 Task: Search one way flight ticket for 5 adults, 2 children, 1 infant in seat and 2 infants on lap in economy from La Crosse: La Crosse Regional Airport to Evansville: Evansville Regional Airport on 5-3-2023. Choice of flights is Alaska. Number of bags: 1 carry on bag and 1 checked bag. Price is upto 55000. Outbound departure time preference is 23:30.
Action: Mouse moved to (296, 119)
Screenshot: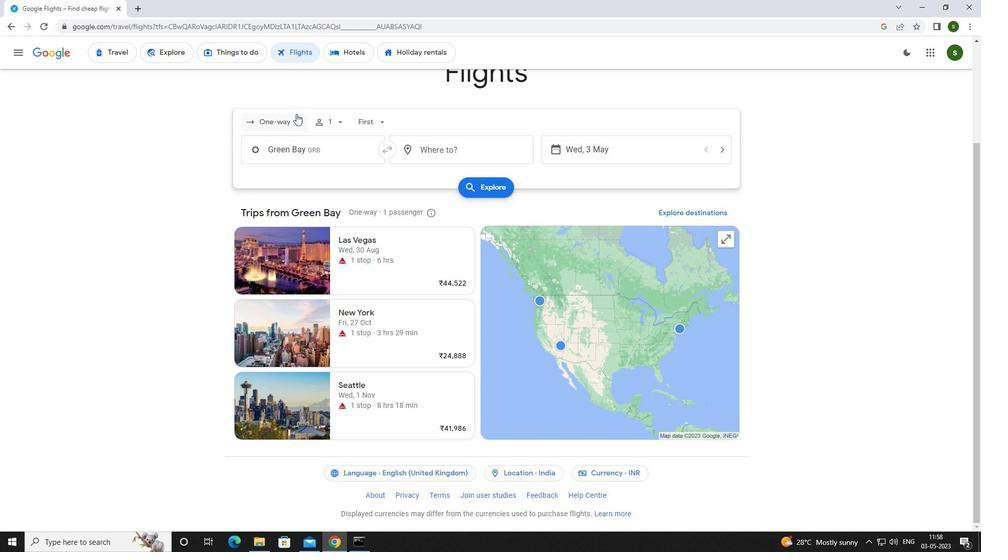 
Action: Mouse pressed left at (296, 119)
Screenshot: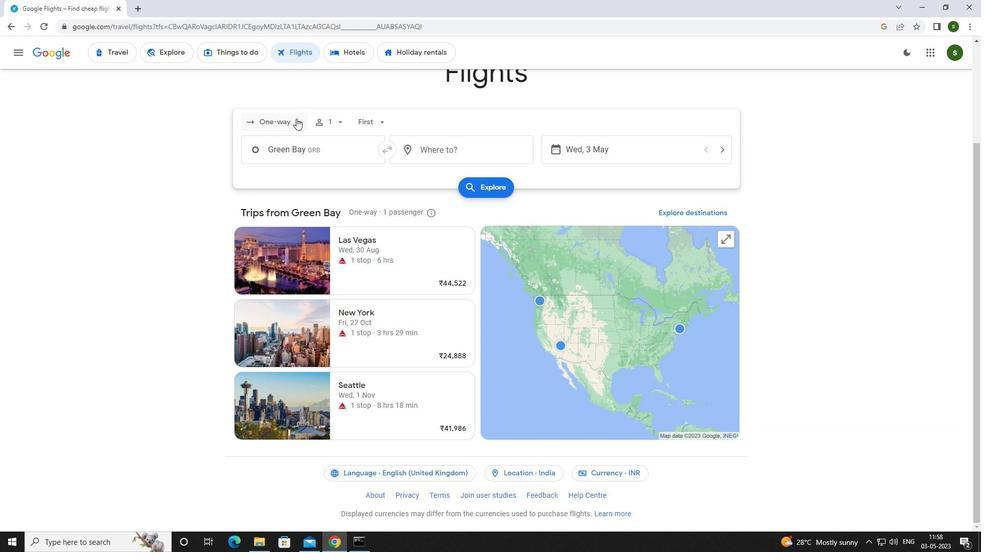
Action: Mouse moved to (295, 164)
Screenshot: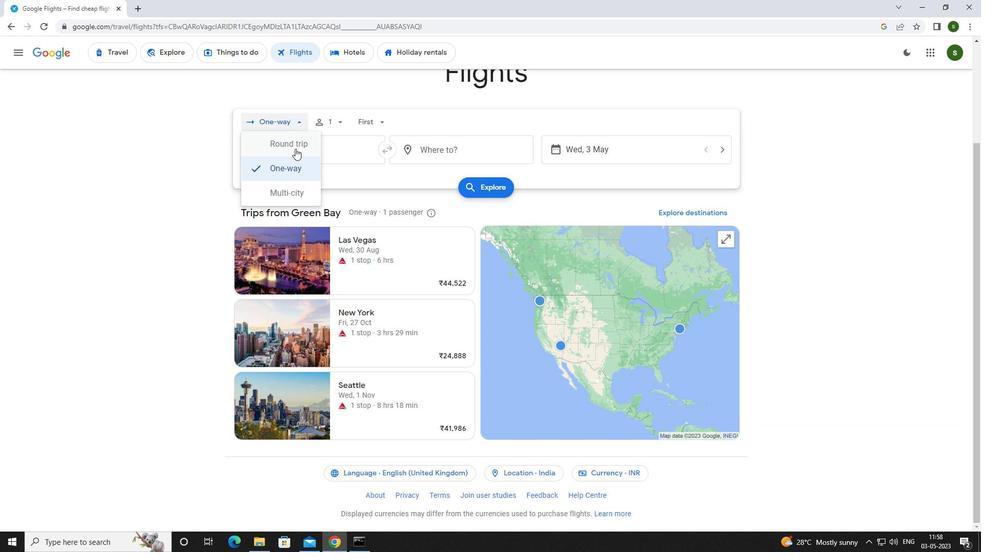 
Action: Mouse pressed left at (295, 164)
Screenshot: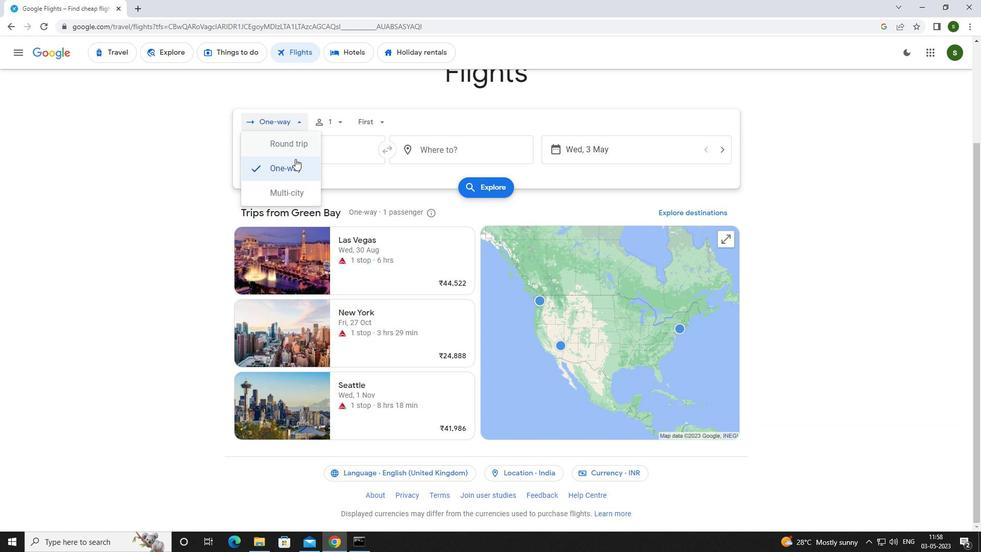 
Action: Mouse moved to (336, 124)
Screenshot: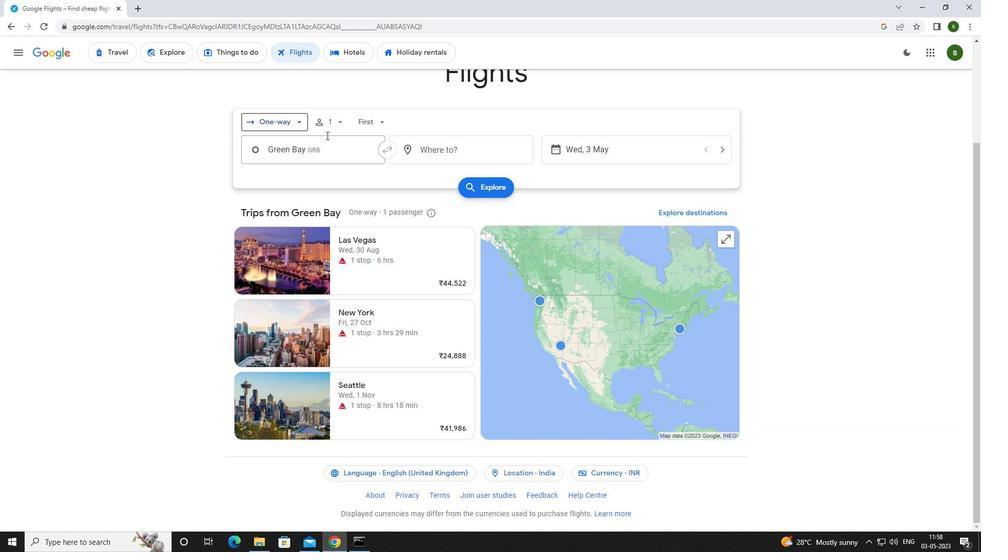 
Action: Mouse pressed left at (336, 124)
Screenshot: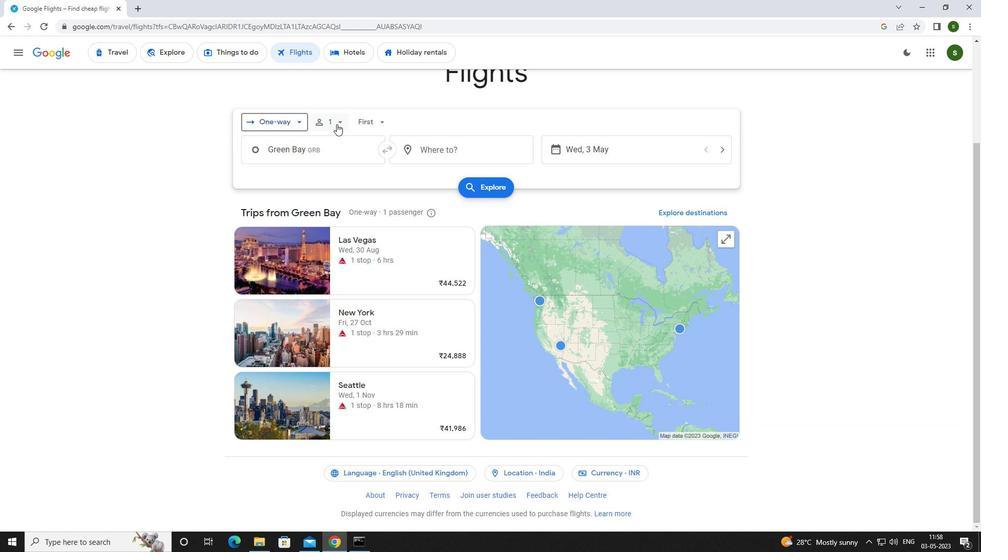 
Action: Mouse moved to (416, 146)
Screenshot: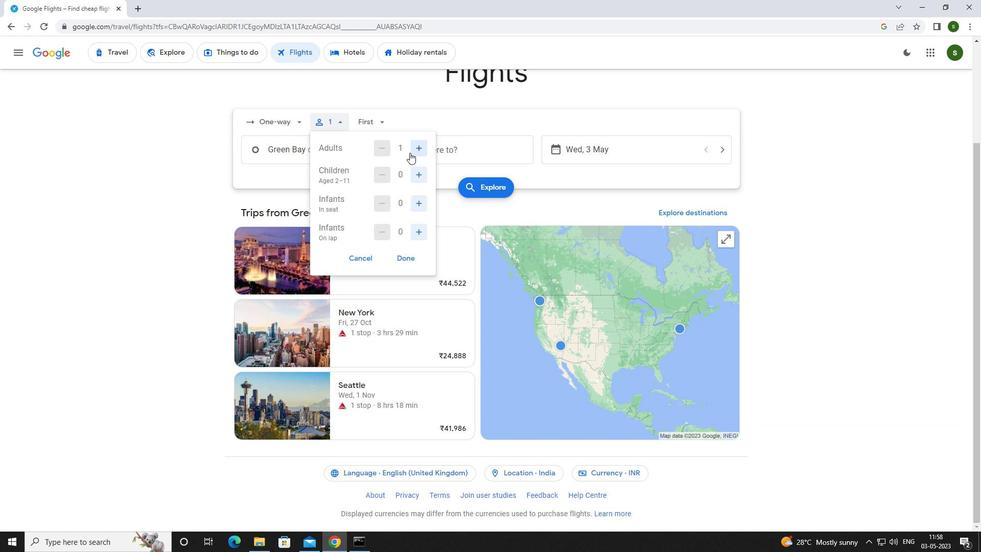 
Action: Mouse pressed left at (416, 146)
Screenshot: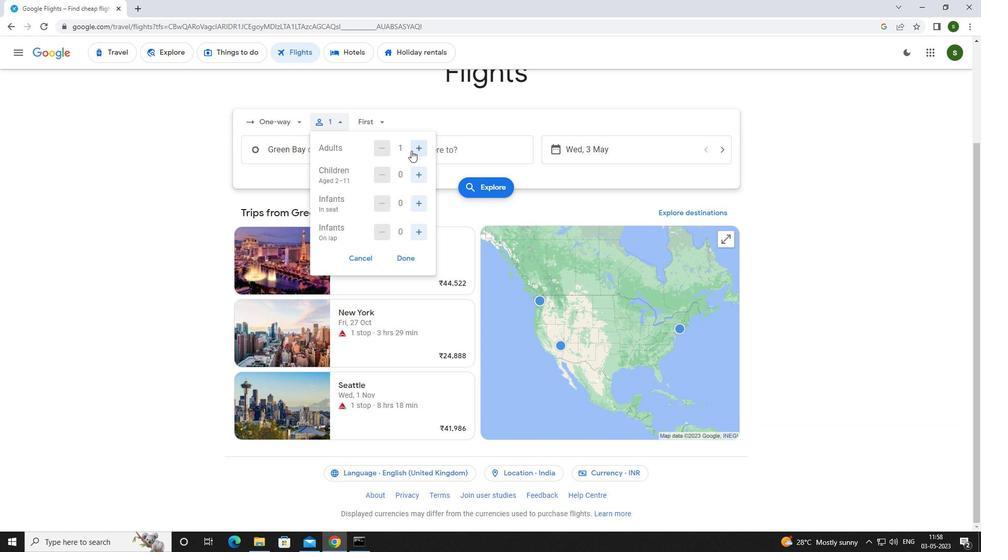 
Action: Mouse pressed left at (416, 146)
Screenshot: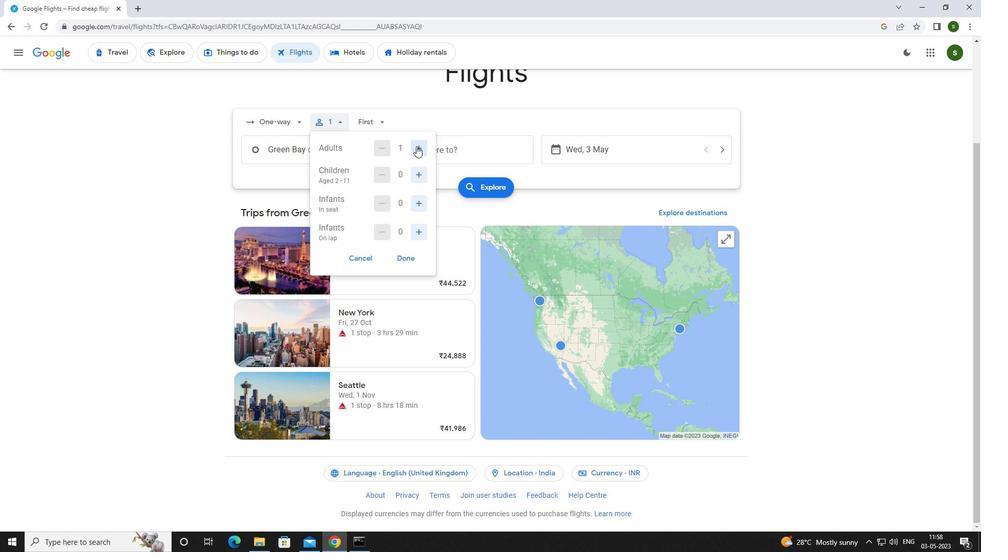 
Action: Mouse pressed left at (416, 146)
Screenshot: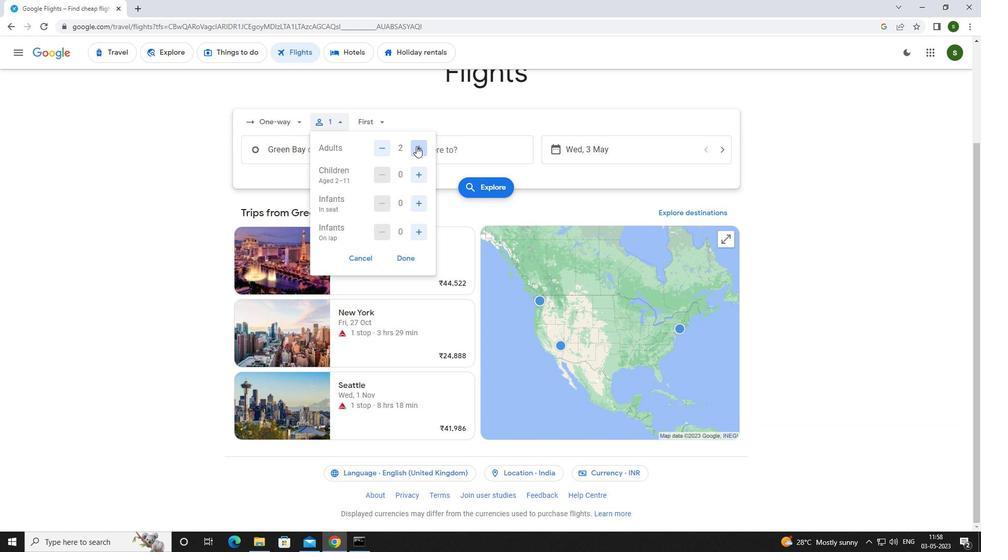 
Action: Mouse pressed left at (416, 146)
Screenshot: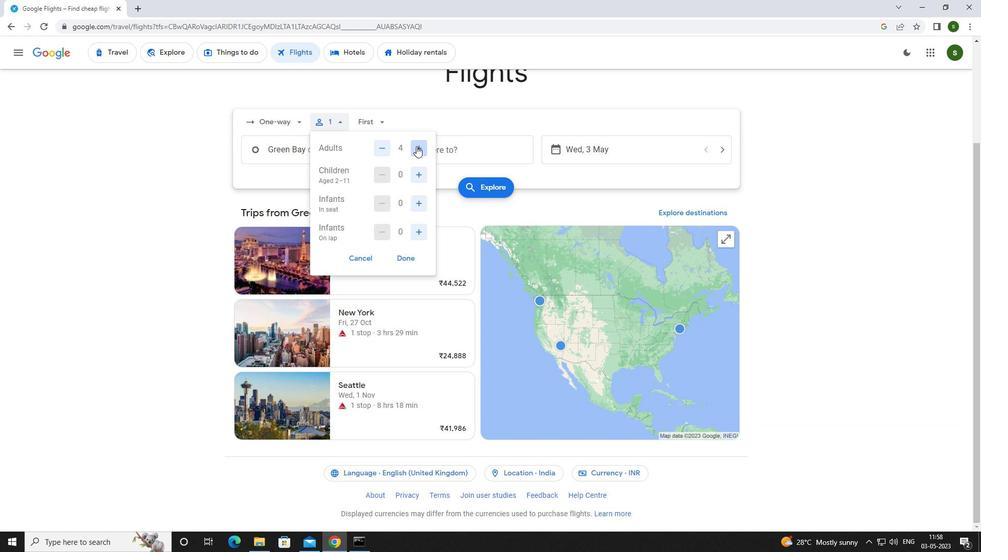 
Action: Mouse moved to (415, 174)
Screenshot: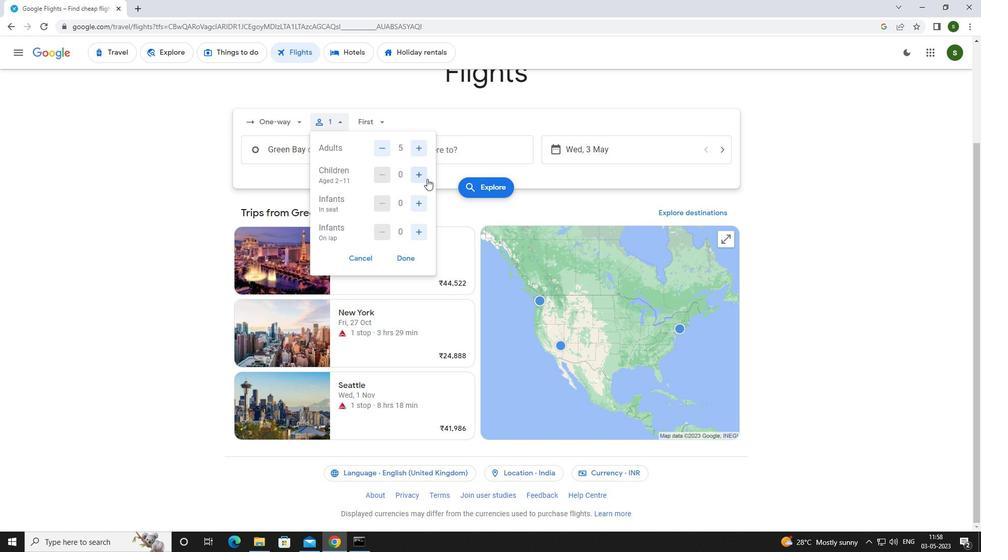
Action: Mouse pressed left at (415, 174)
Screenshot: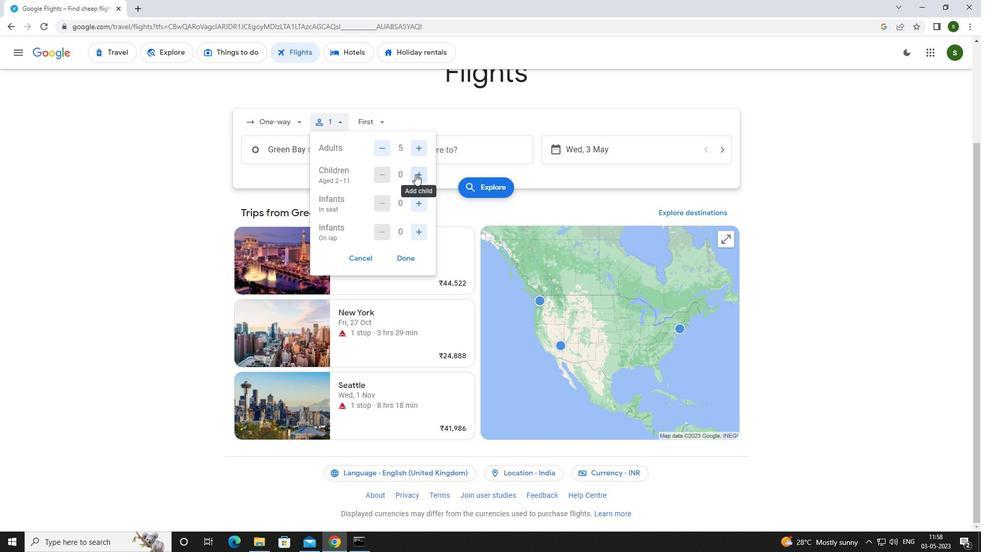 
Action: Mouse pressed left at (415, 174)
Screenshot: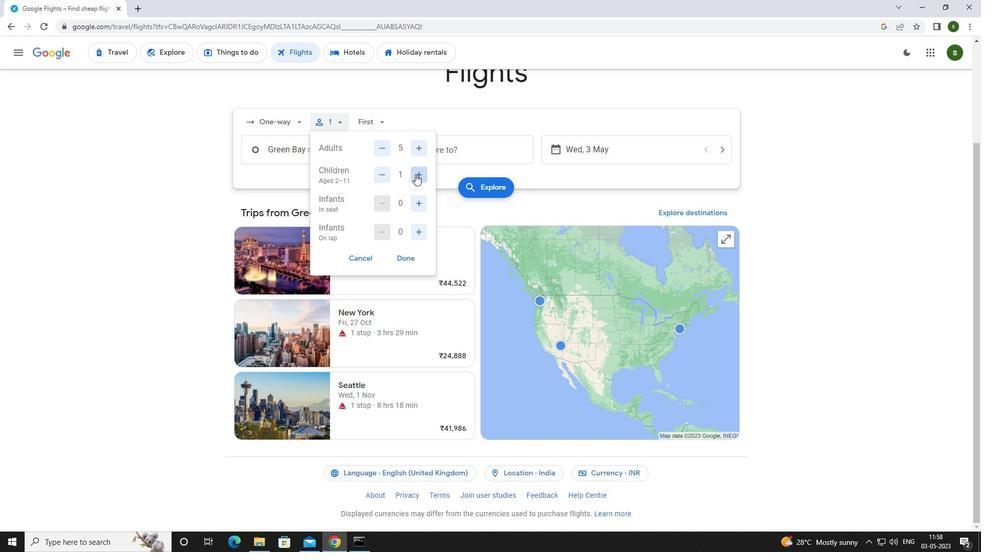
Action: Mouse moved to (412, 201)
Screenshot: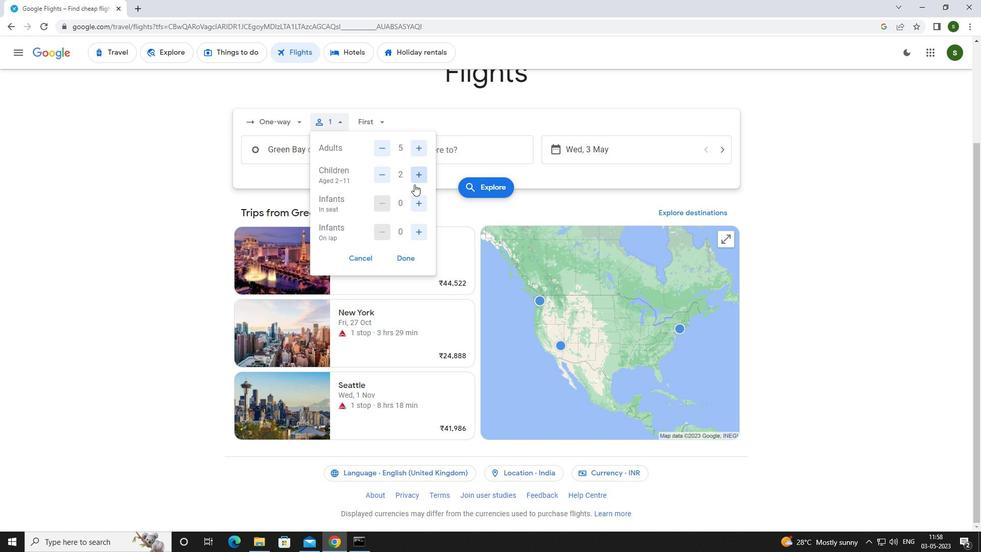 
Action: Mouse pressed left at (412, 201)
Screenshot: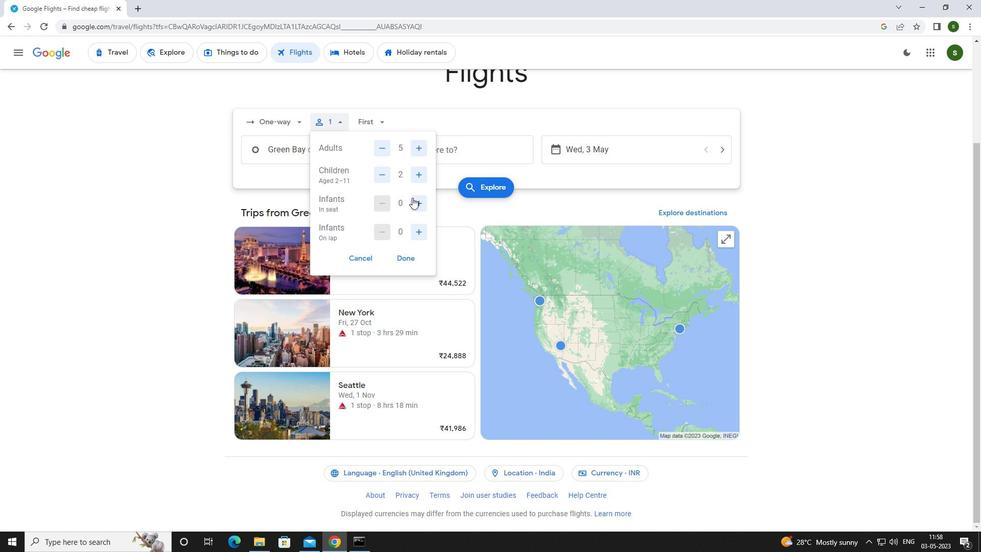 
Action: Mouse moved to (416, 226)
Screenshot: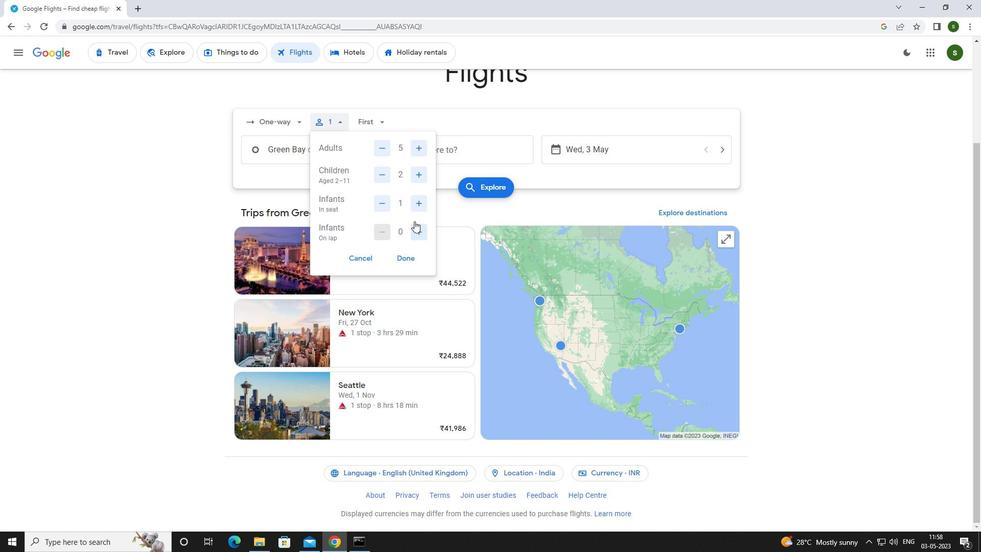 
Action: Mouse pressed left at (416, 226)
Screenshot: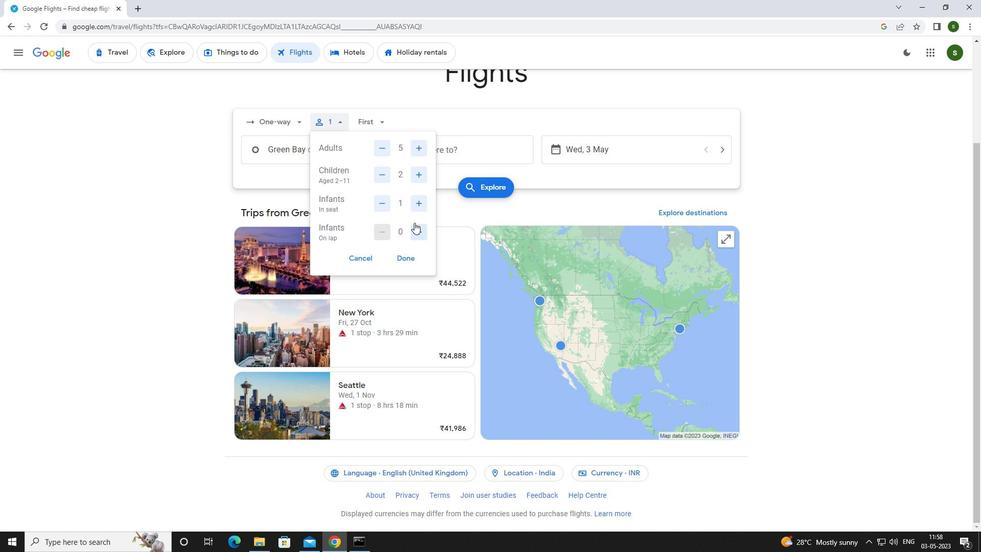 
Action: Mouse moved to (384, 122)
Screenshot: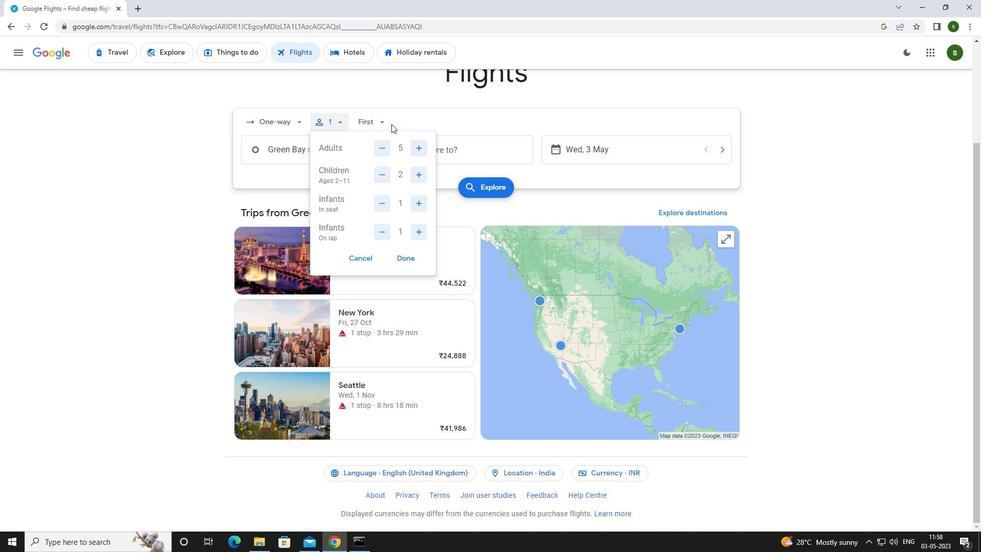 
Action: Mouse pressed left at (384, 122)
Screenshot: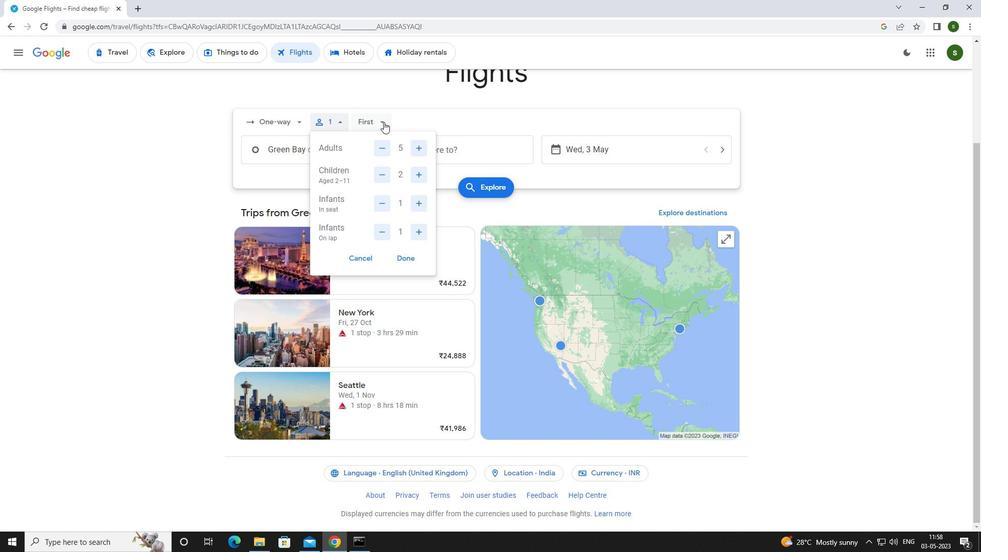 
Action: Mouse moved to (383, 143)
Screenshot: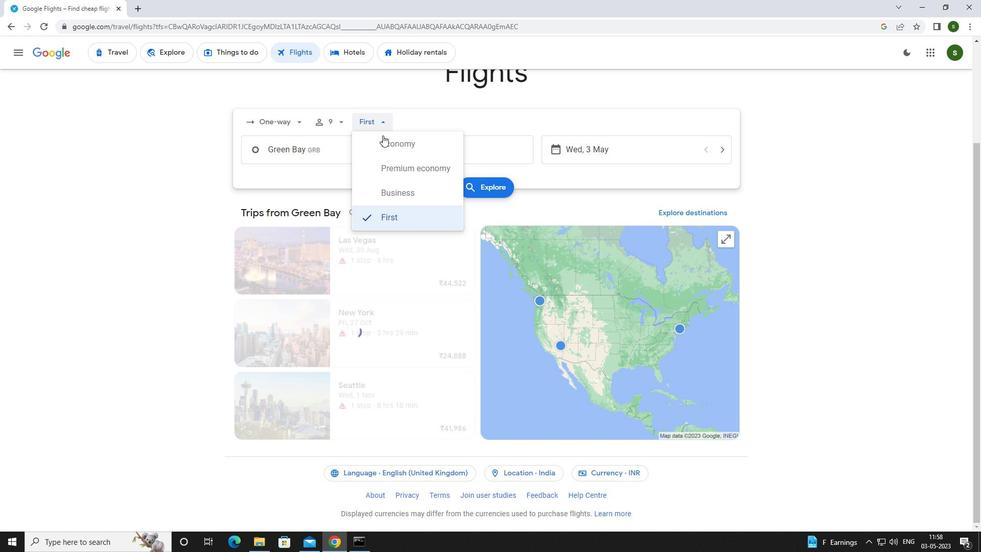 
Action: Mouse pressed left at (383, 143)
Screenshot: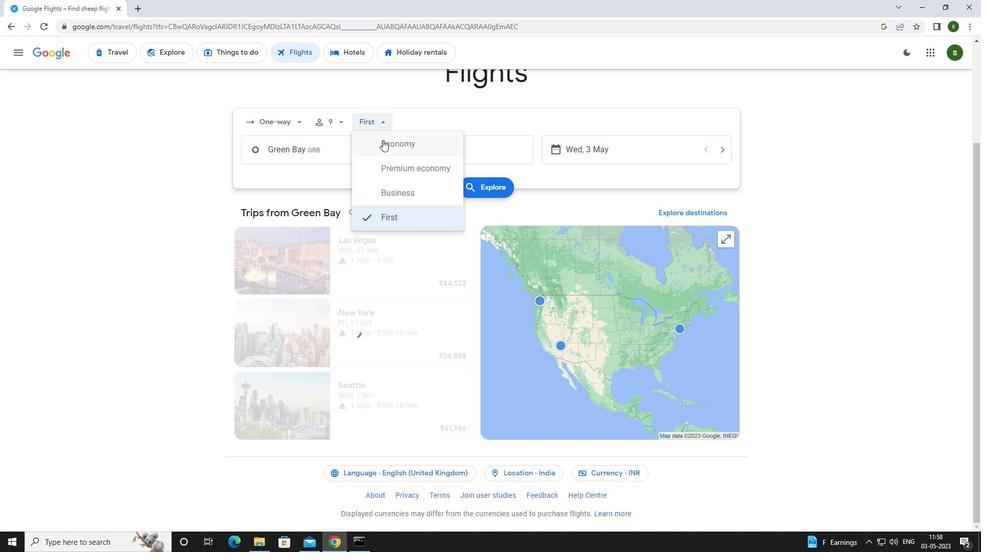 
Action: Mouse moved to (358, 151)
Screenshot: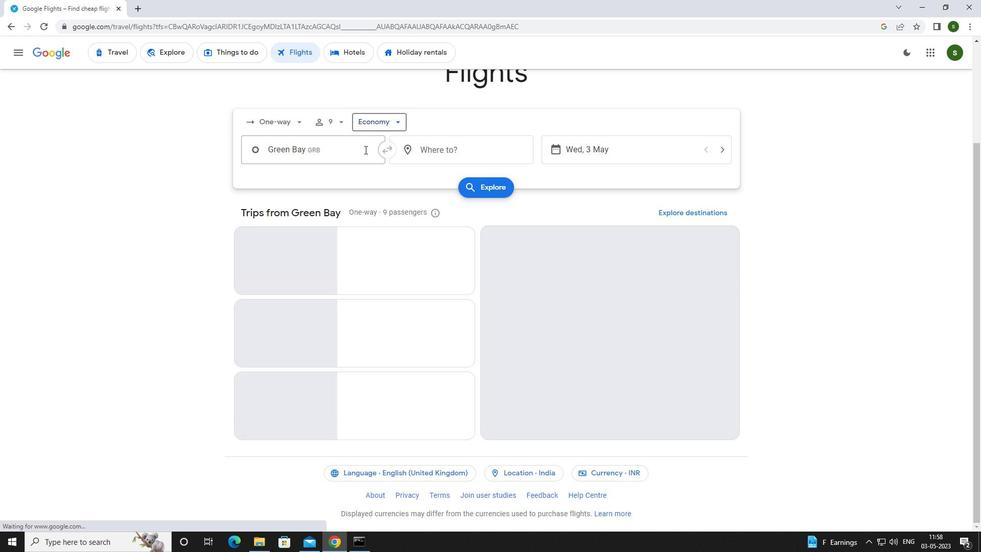 
Action: Mouse pressed left at (358, 151)
Screenshot: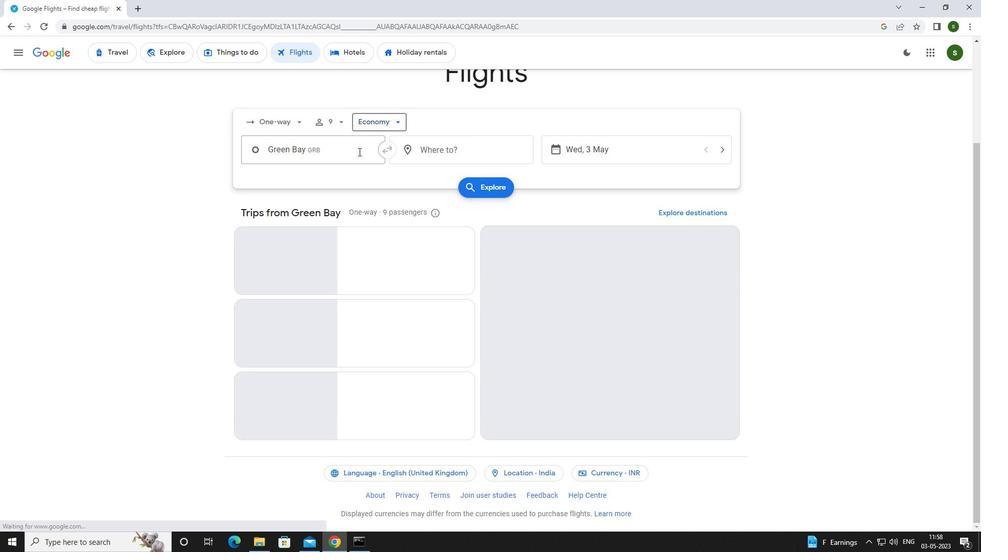 
Action: Key pressed <Key.caps_lock>l<Key.caps_lock>a<Key.space><Key.caps_lock>c<Key.caps_lock>rosse
Screenshot: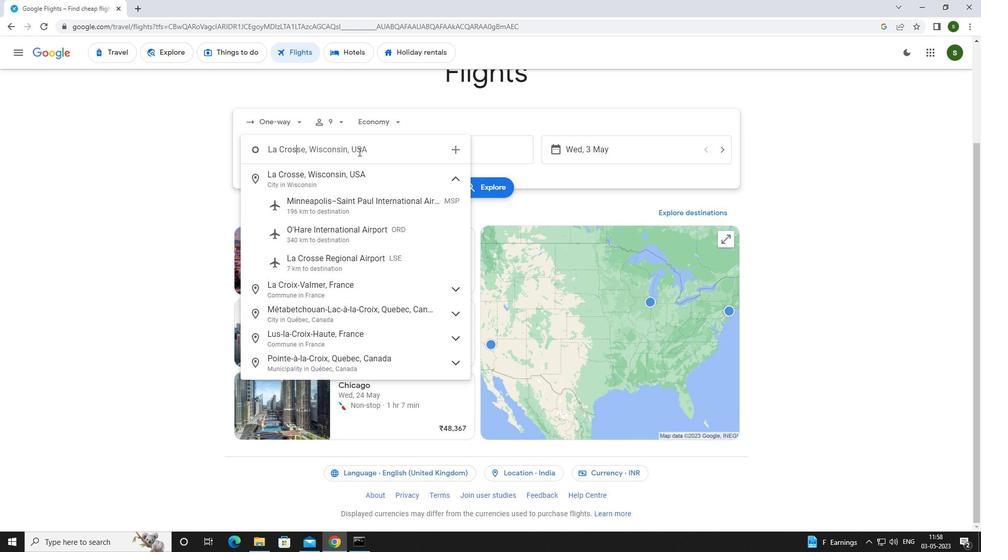 
Action: Mouse moved to (382, 264)
Screenshot: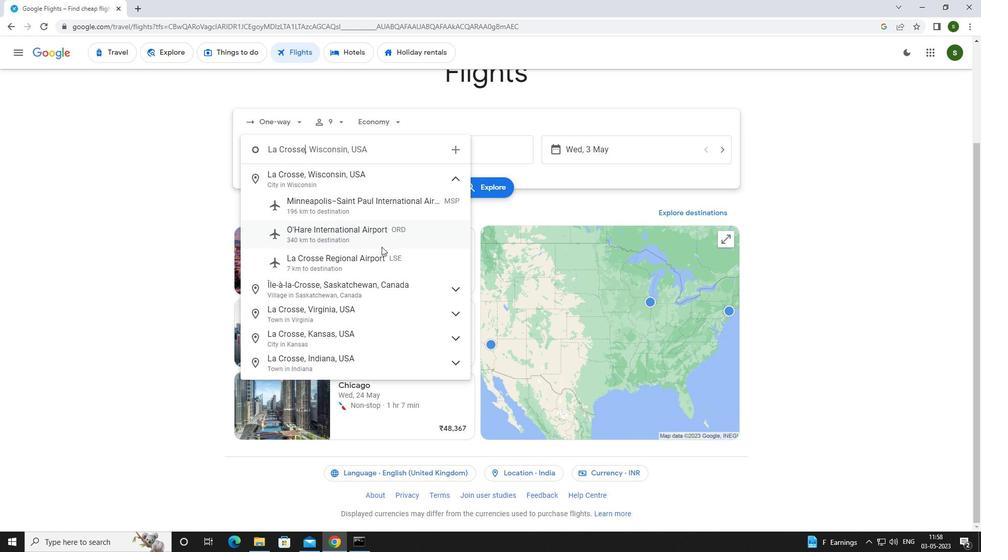 
Action: Mouse pressed left at (382, 264)
Screenshot: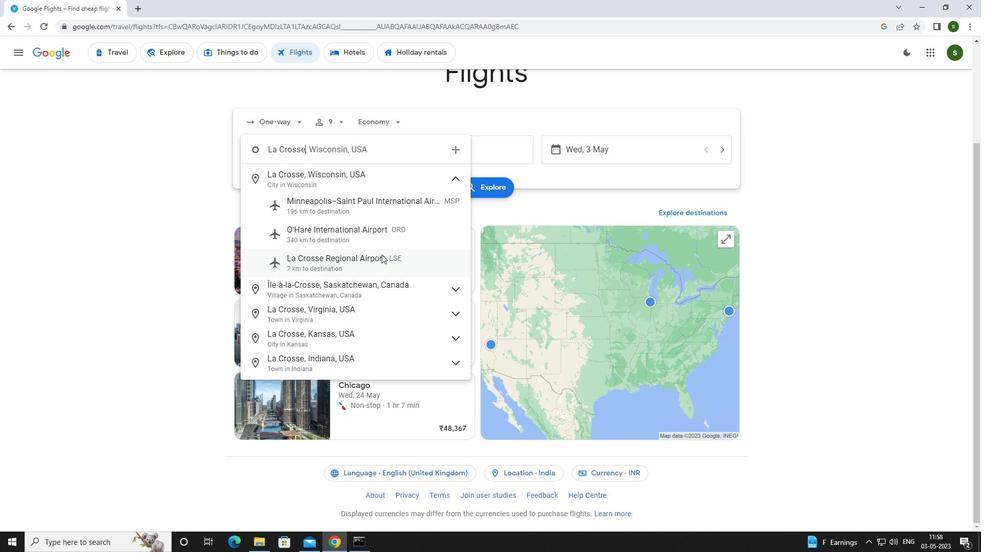
Action: Mouse moved to (443, 156)
Screenshot: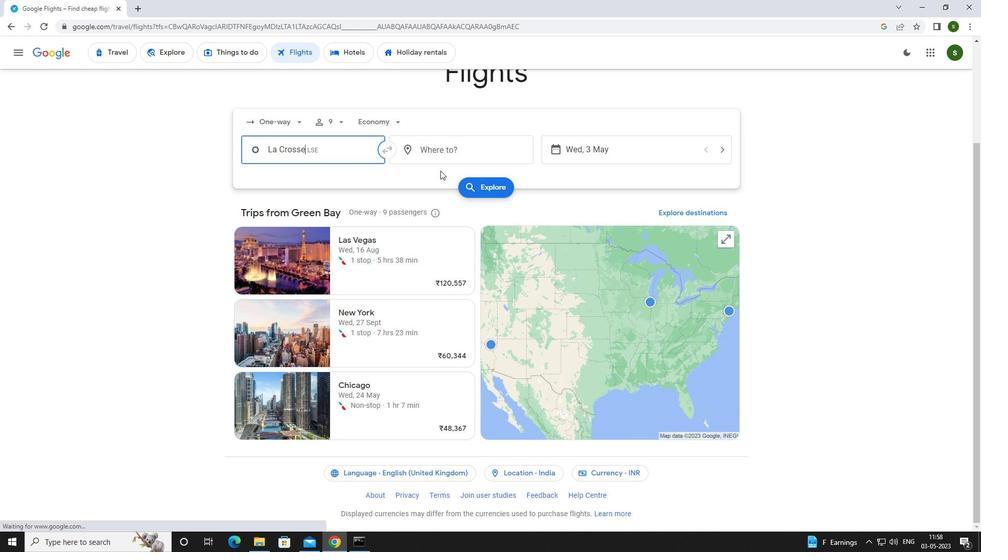 
Action: Mouse pressed left at (443, 156)
Screenshot: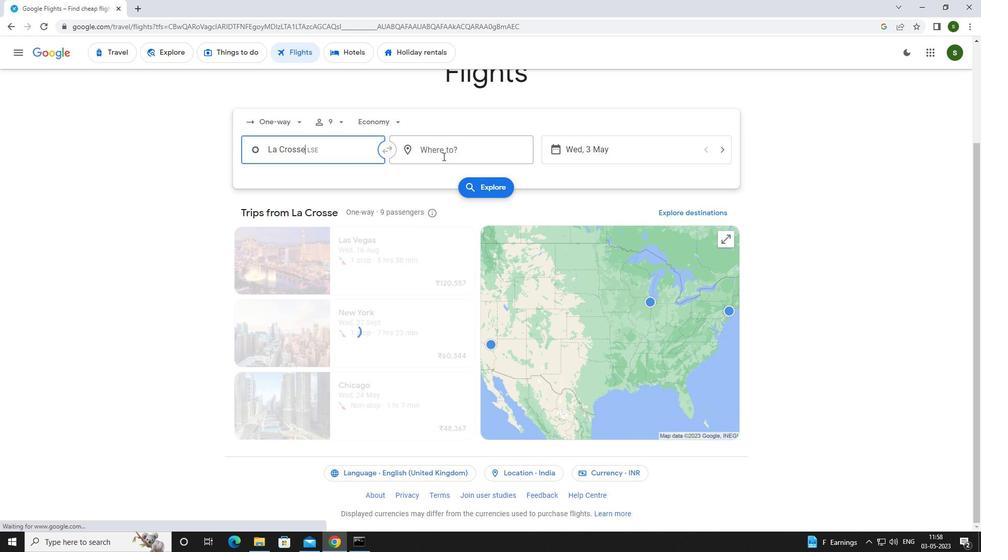 
Action: Key pressed <Key.caps_lock>e<Key.caps_lock>vansvi
Screenshot: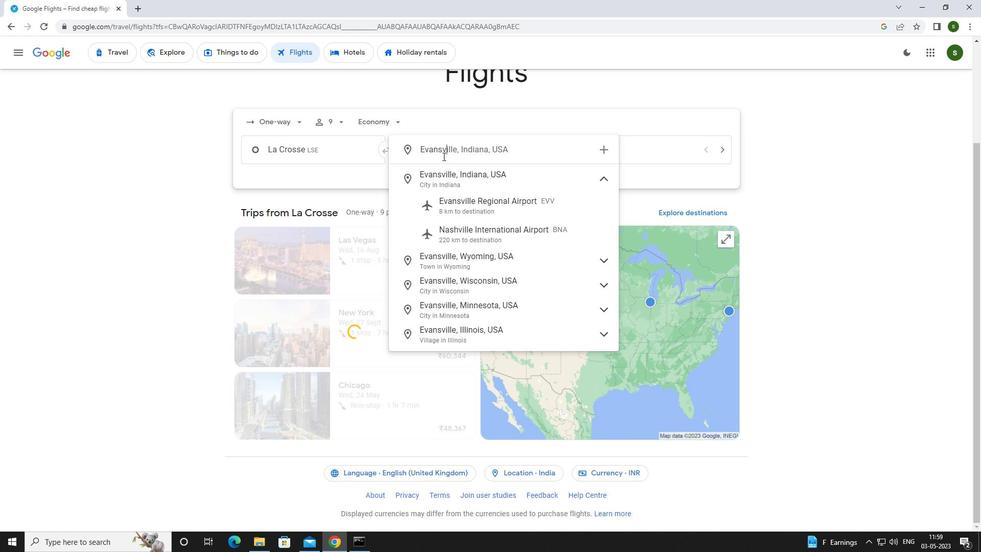 
Action: Mouse moved to (466, 198)
Screenshot: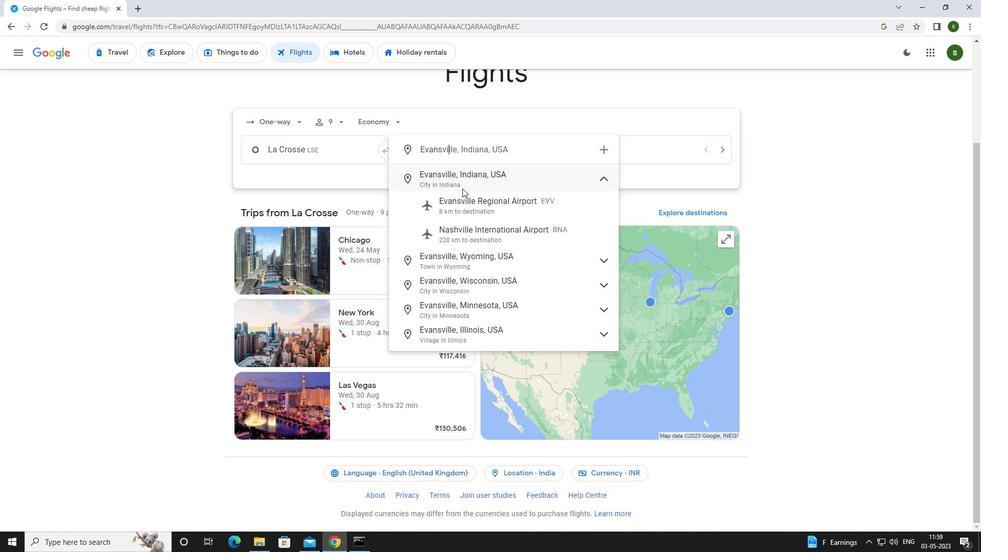 
Action: Mouse pressed left at (466, 198)
Screenshot: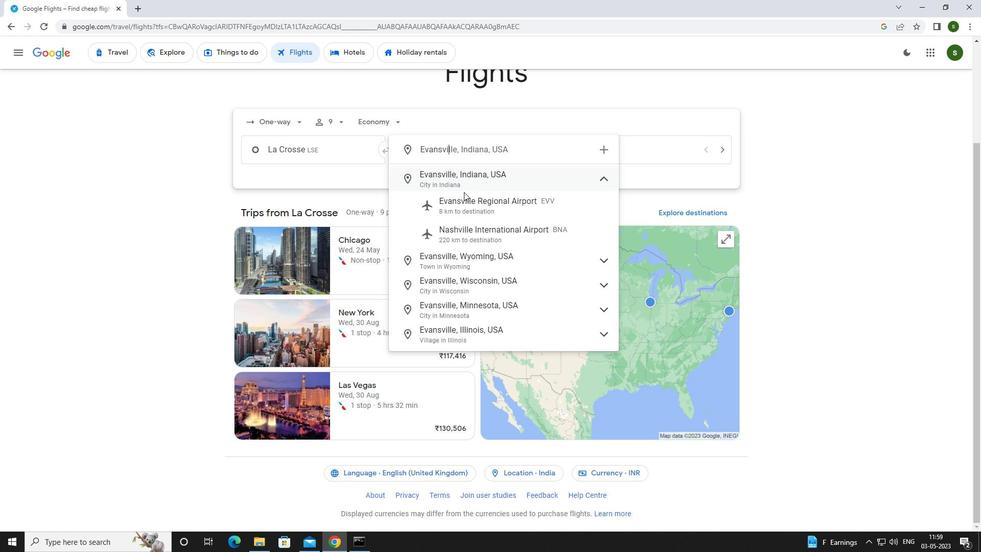 
Action: Mouse moved to (633, 147)
Screenshot: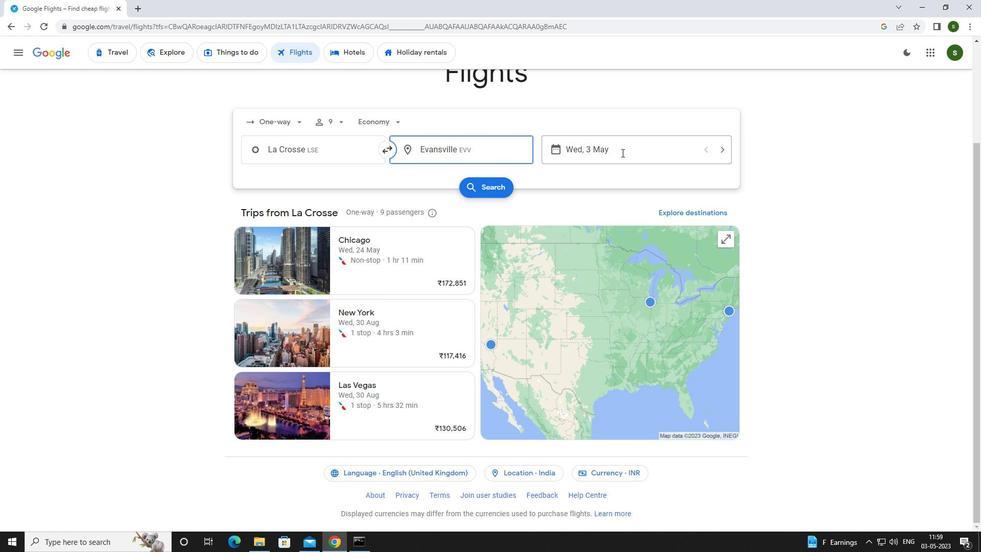 
Action: Mouse pressed left at (633, 147)
Screenshot: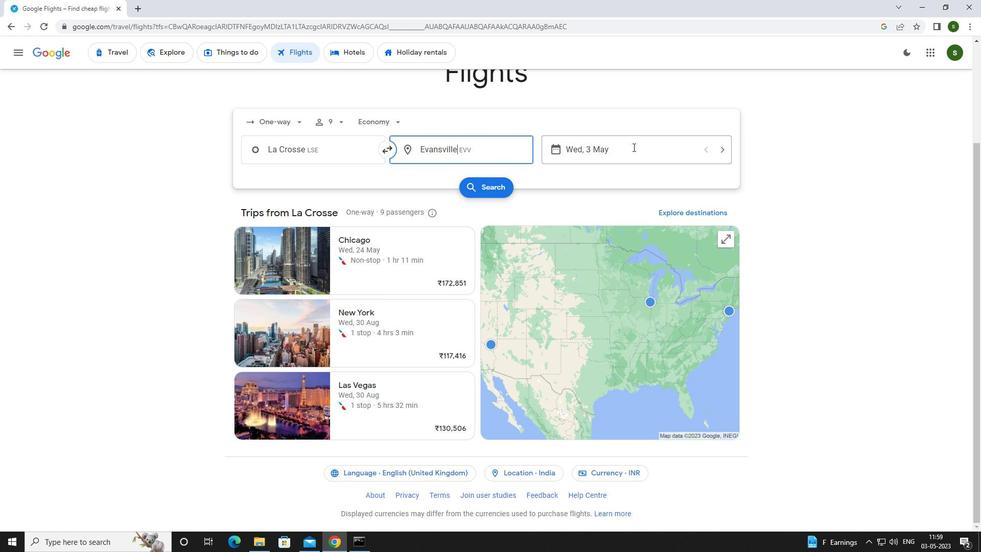 
Action: Mouse moved to (433, 230)
Screenshot: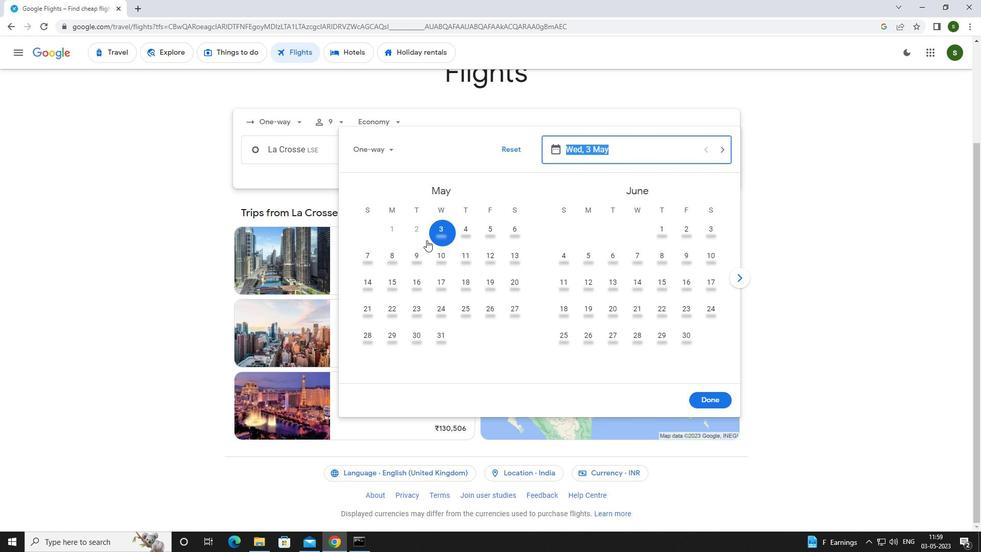 
Action: Mouse pressed left at (433, 230)
Screenshot: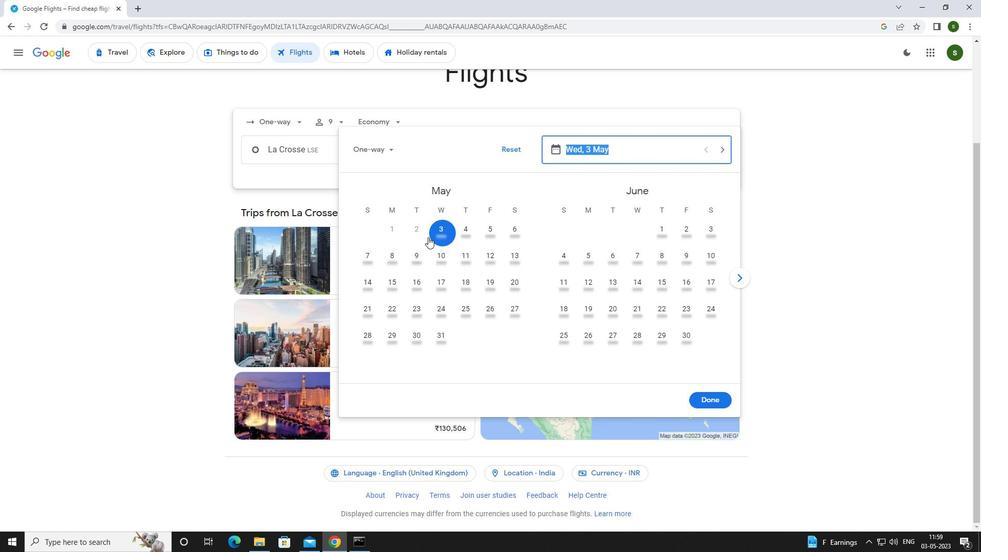 
Action: Mouse moved to (713, 399)
Screenshot: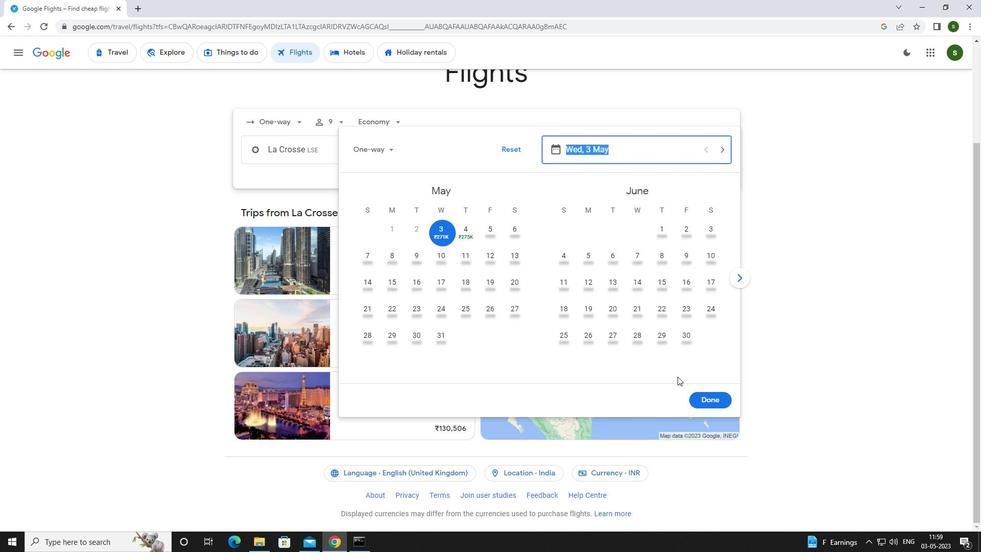 
Action: Mouse pressed left at (713, 399)
Screenshot: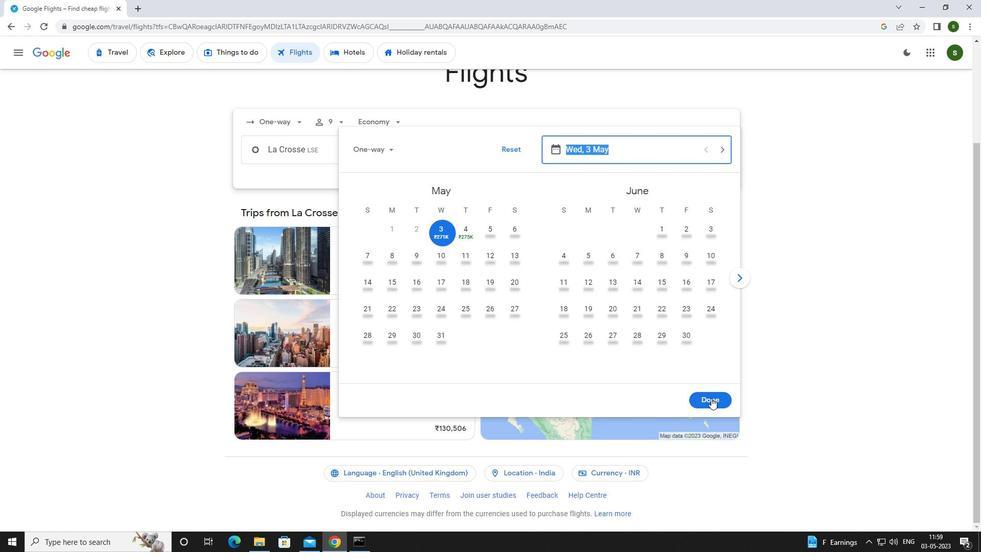 
Action: Mouse moved to (497, 183)
Screenshot: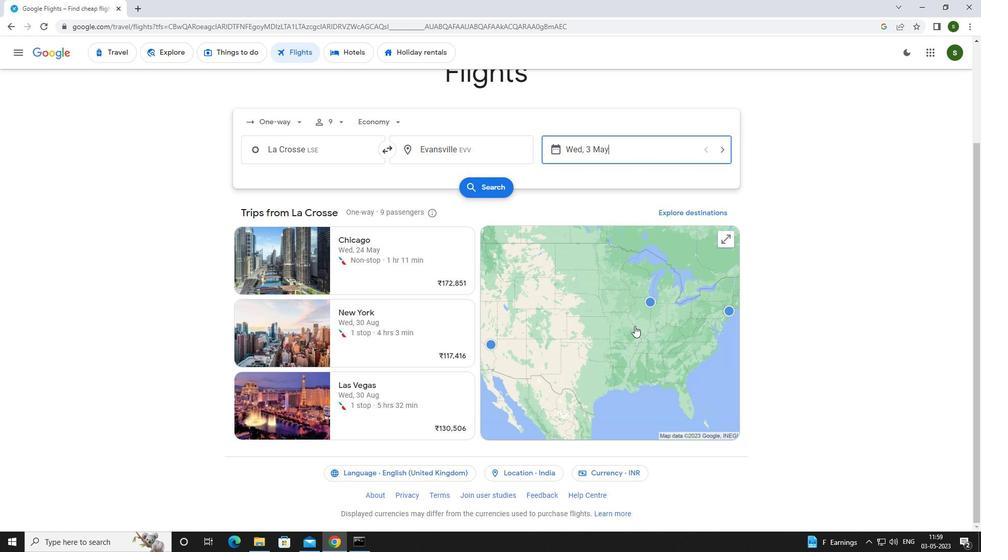 
Action: Mouse pressed left at (497, 183)
Screenshot: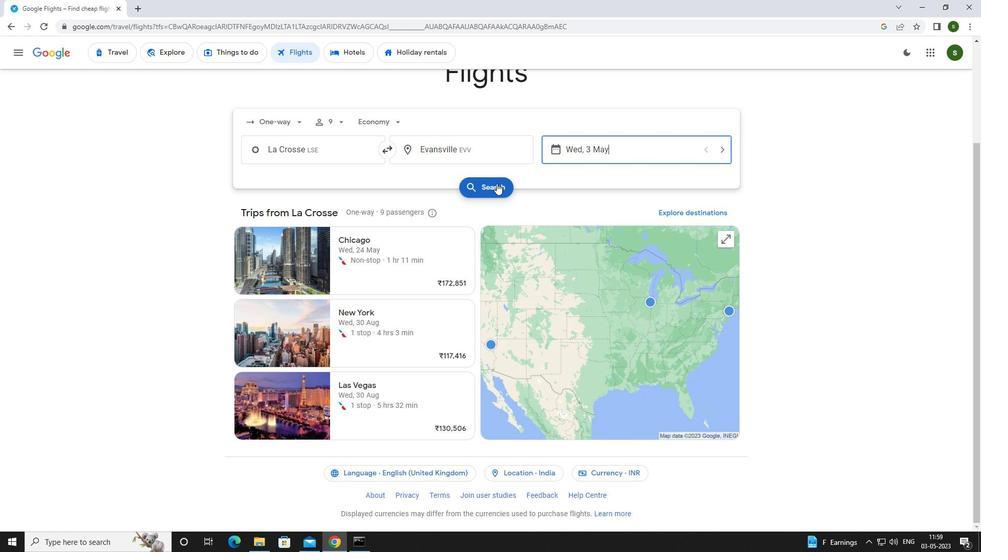 
Action: Mouse moved to (269, 149)
Screenshot: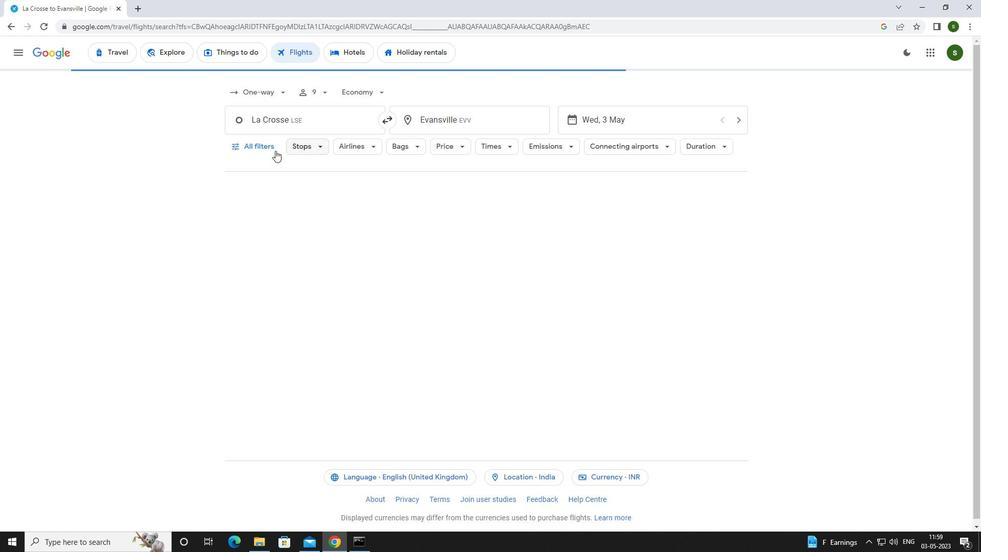 
Action: Mouse pressed left at (269, 149)
Screenshot: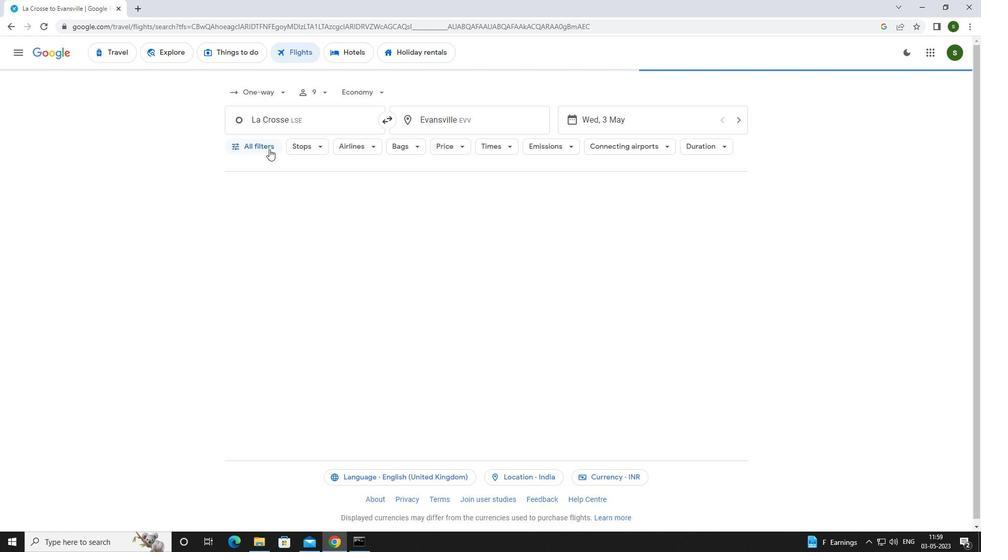 
Action: Mouse moved to (383, 365)
Screenshot: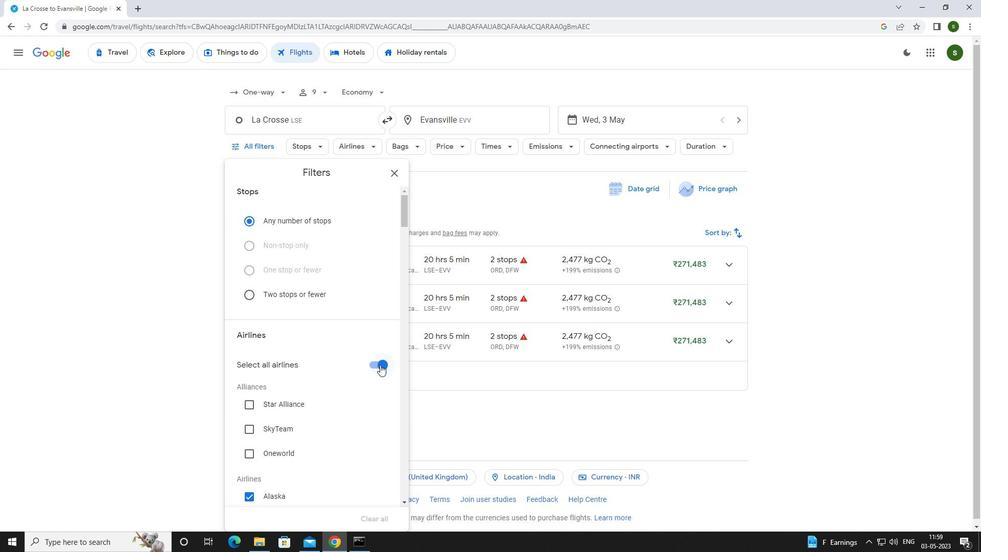 
Action: Mouse pressed left at (383, 365)
Screenshot: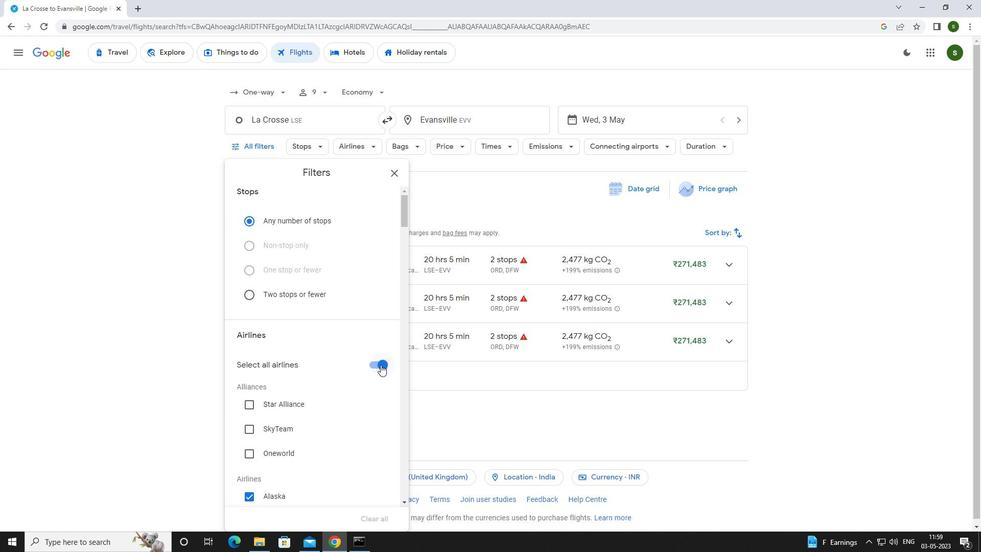 
Action: Mouse moved to (332, 305)
Screenshot: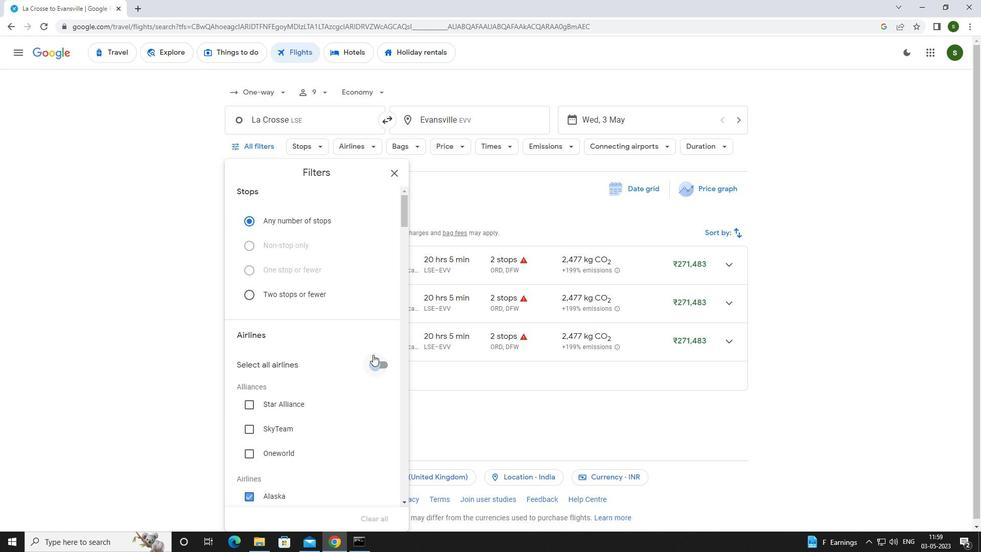 
Action: Mouse scrolled (332, 305) with delta (0, 0)
Screenshot: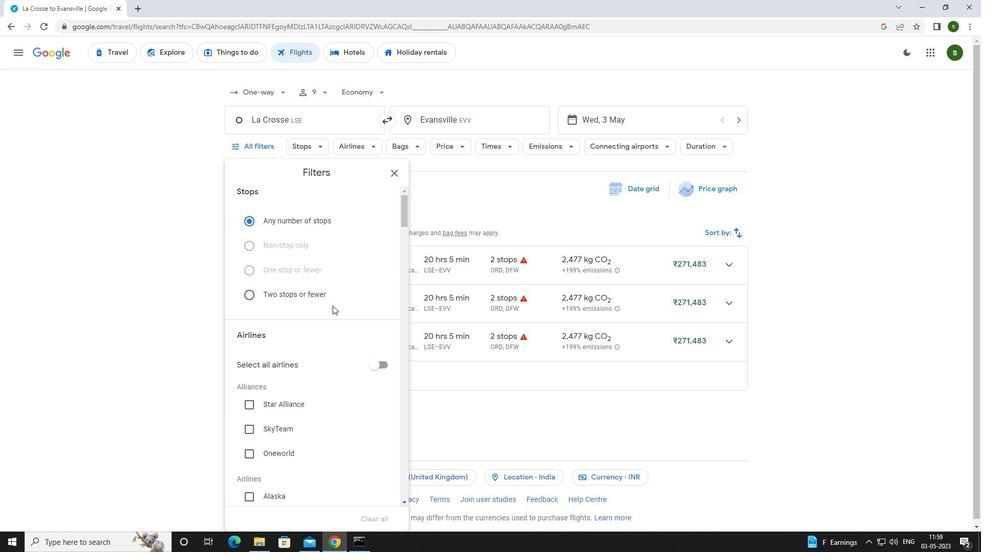 
Action: Mouse scrolled (332, 305) with delta (0, 0)
Screenshot: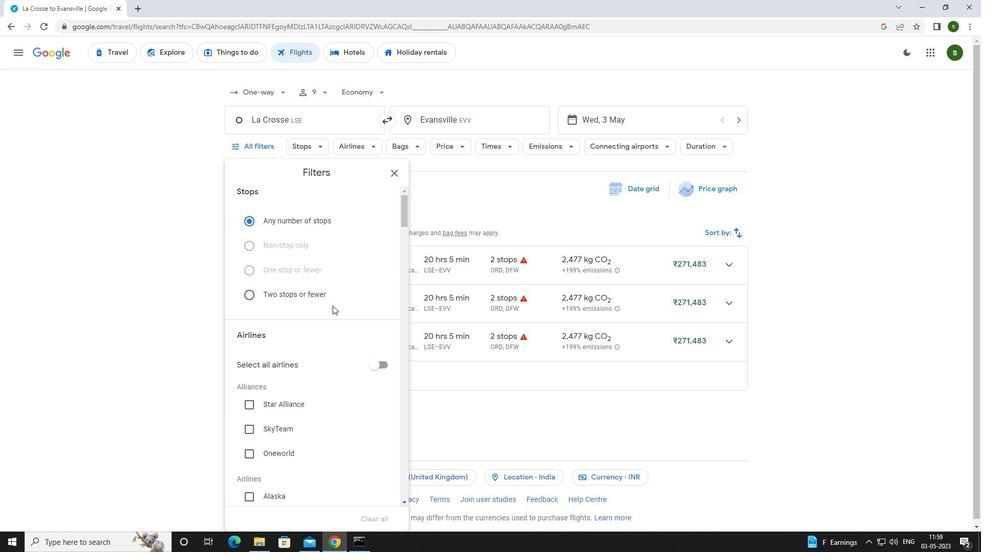 
Action: Mouse scrolled (332, 305) with delta (0, 0)
Screenshot: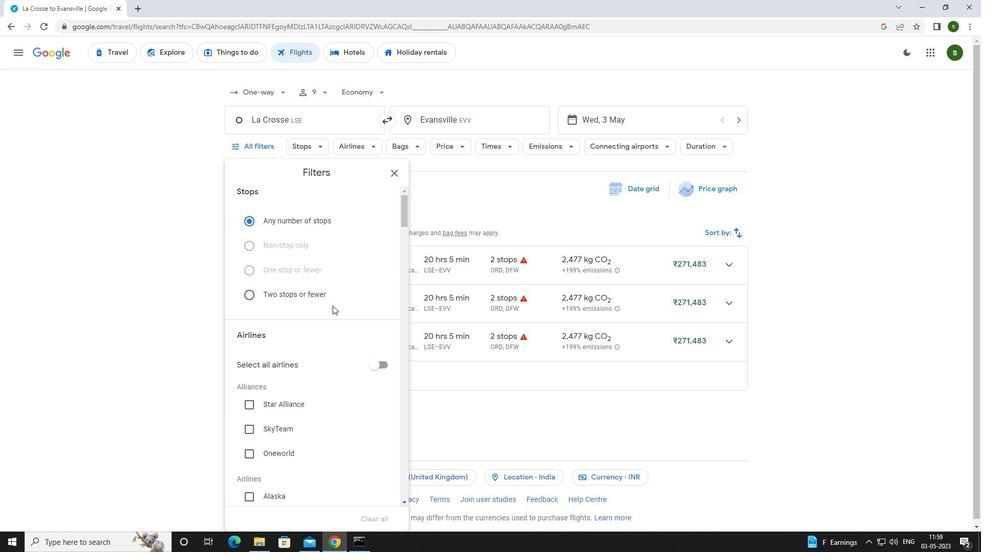 
Action: Mouse moved to (284, 341)
Screenshot: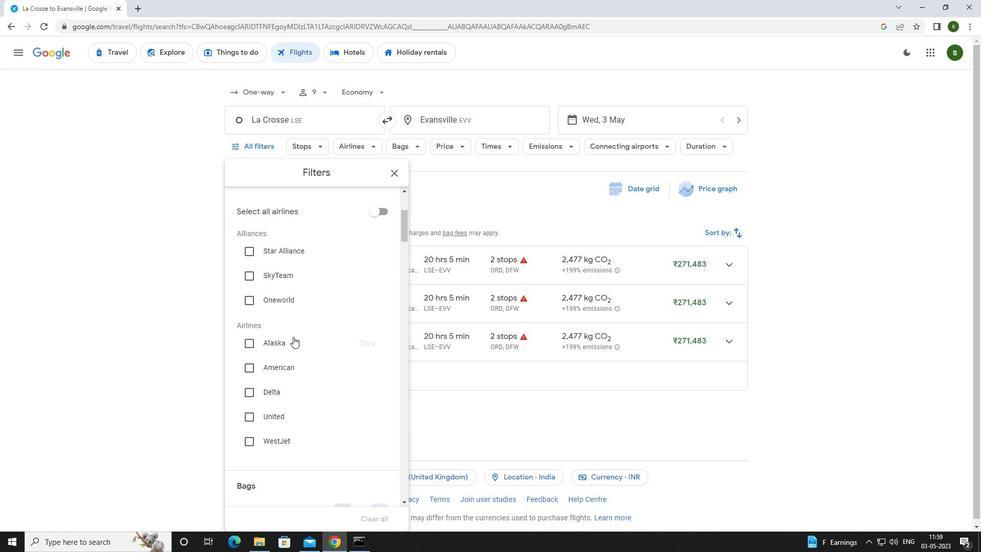 
Action: Mouse pressed left at (284, 341)
Screenshot: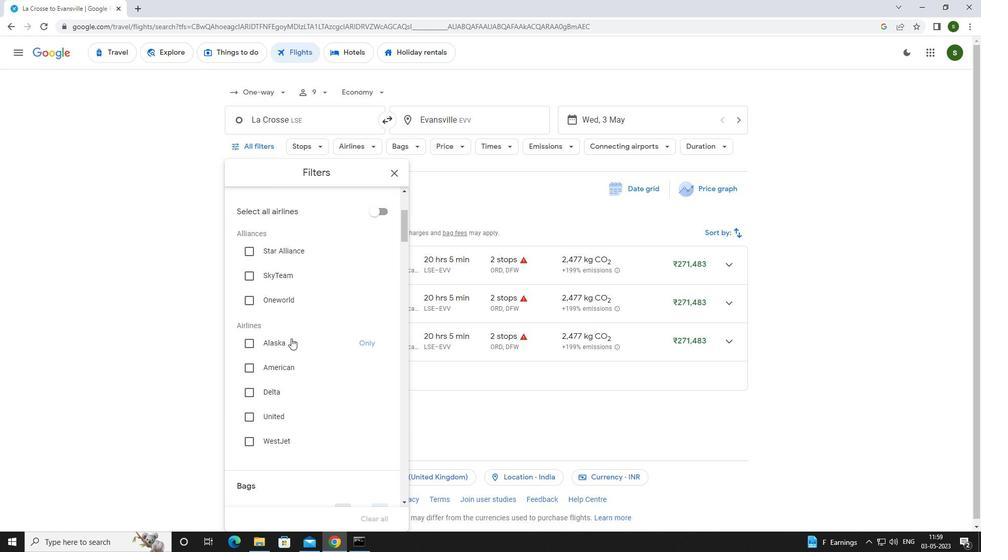 
Action: Mouse scrolled (284, 341) with delta (0, 0)
Screenshot: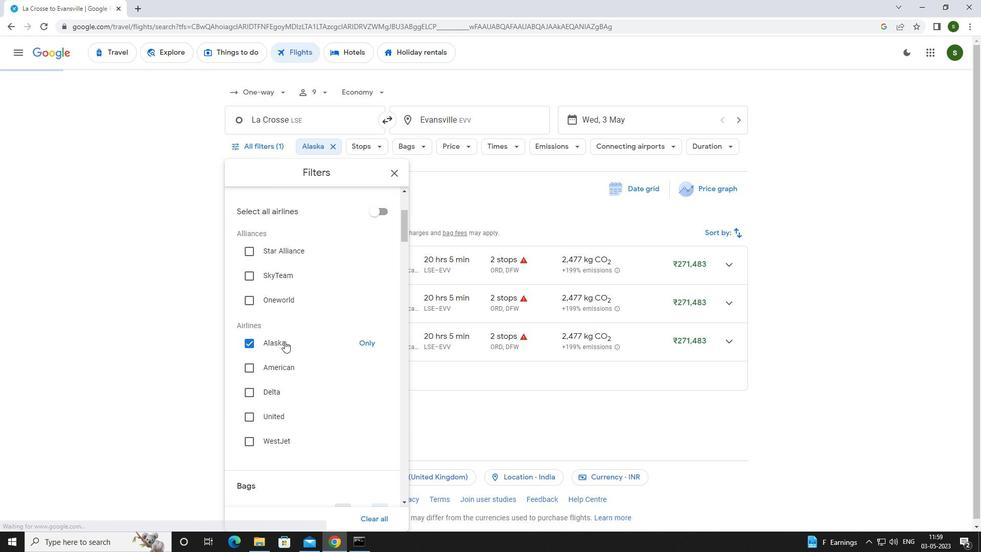 
Action: Mouse scrolled (284, 341) with delta (0, 0)
Screenshot: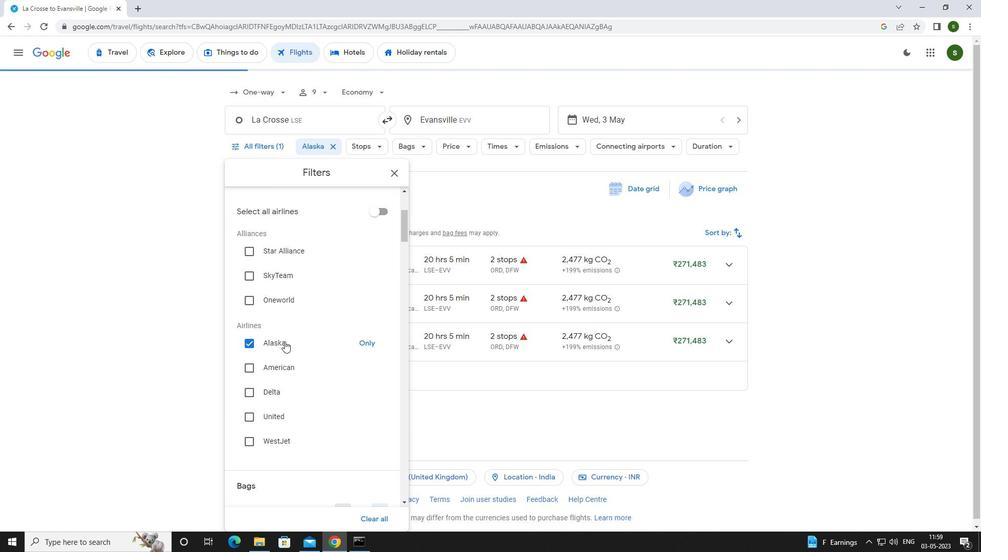 
Action: Mouse scrolled (284, 341) with delta (0, 0)
Screenshot: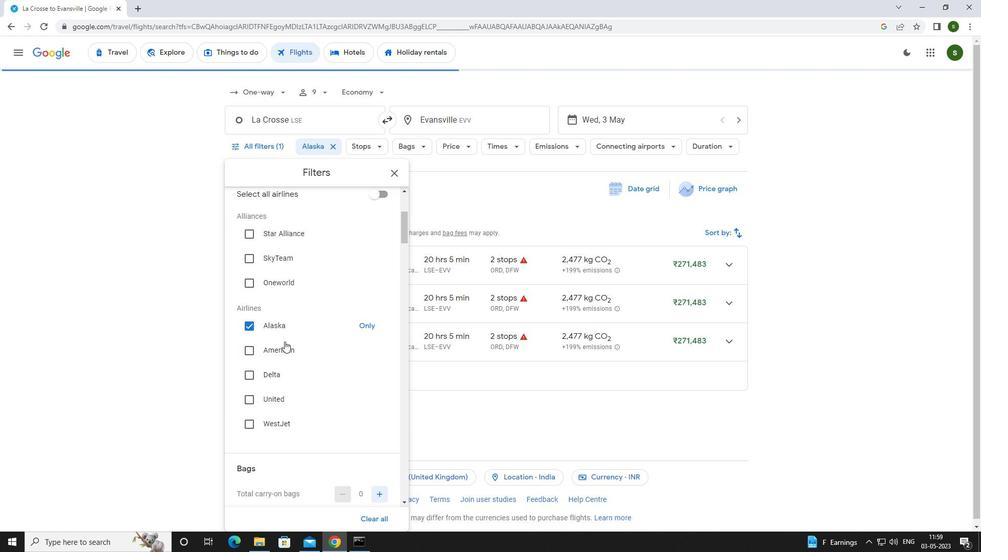 
Action: Mouse scrolled (284, 341) with delta (0, 0)
Screenshot: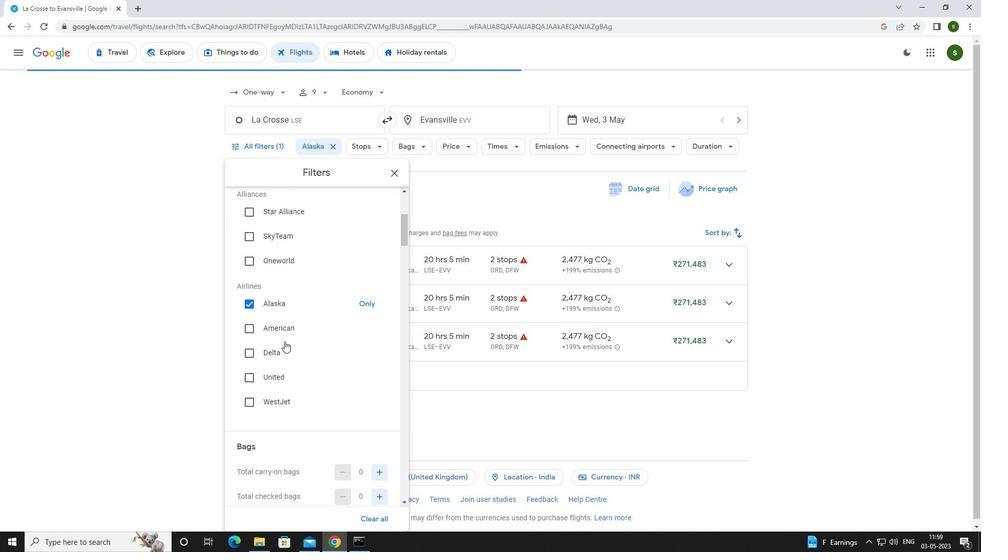 
Action: Mouse scrolled (284, 341) with delta (0, 0)
Screenshot: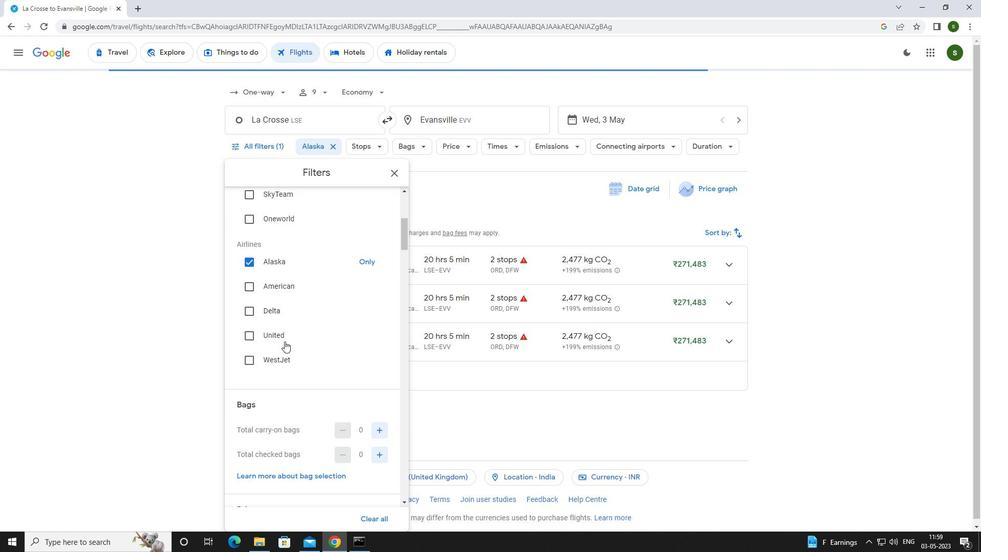 
Action: Mouse moved to (380, 260)
Screenshot: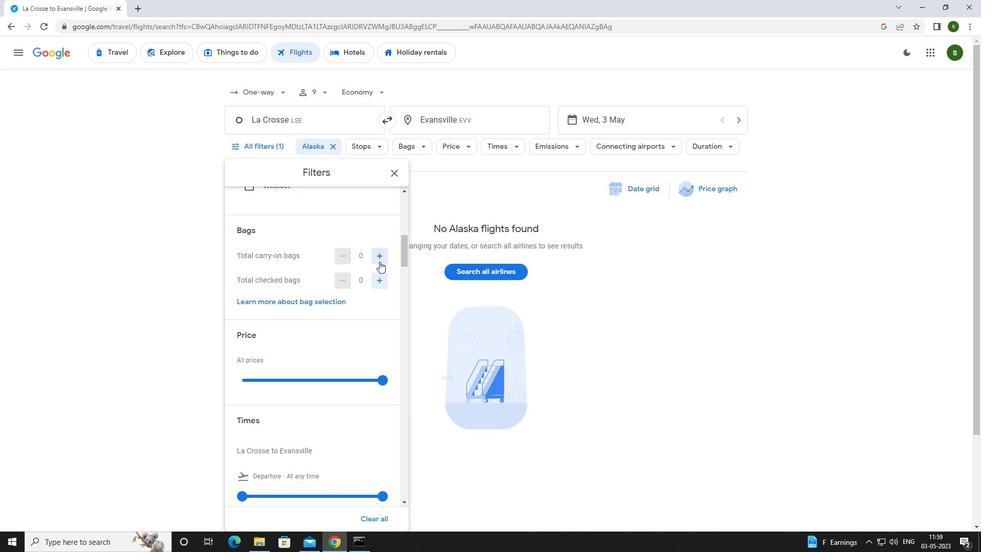 
Action: Mouse pressed left at (380, 260)
Screenshot: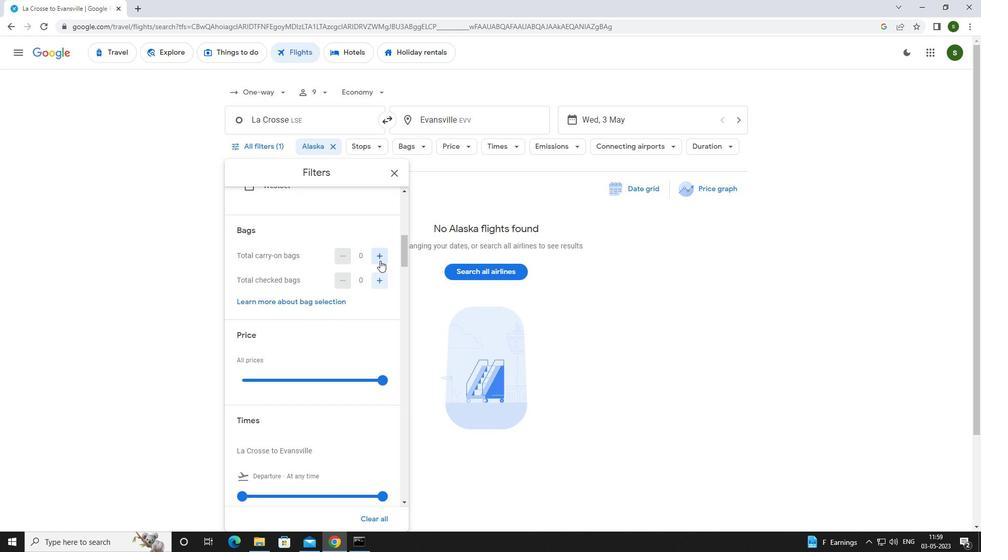 
Action: Mouse moved to (379, 271)
Screenshot: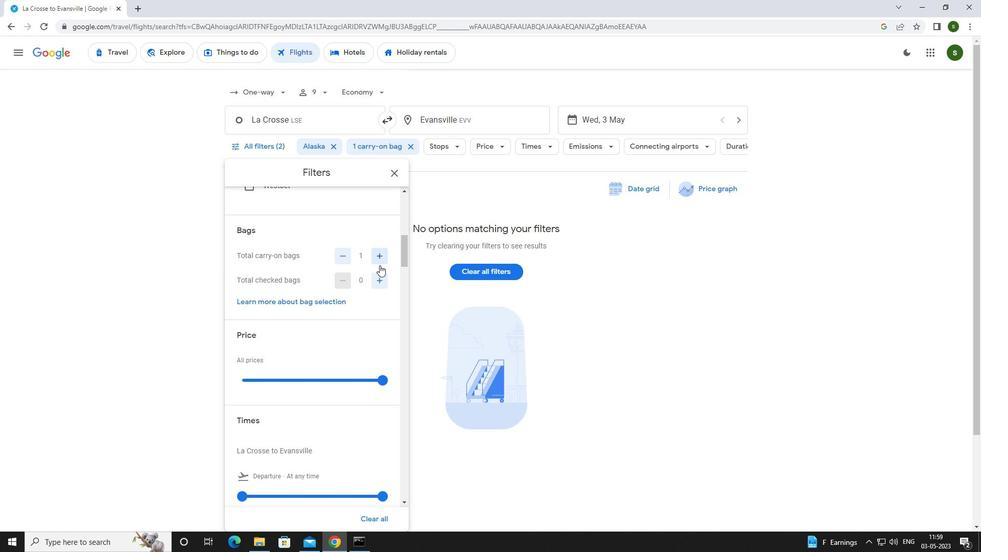 
Action: Mouse pressed left at (379, 271)
Screenshot: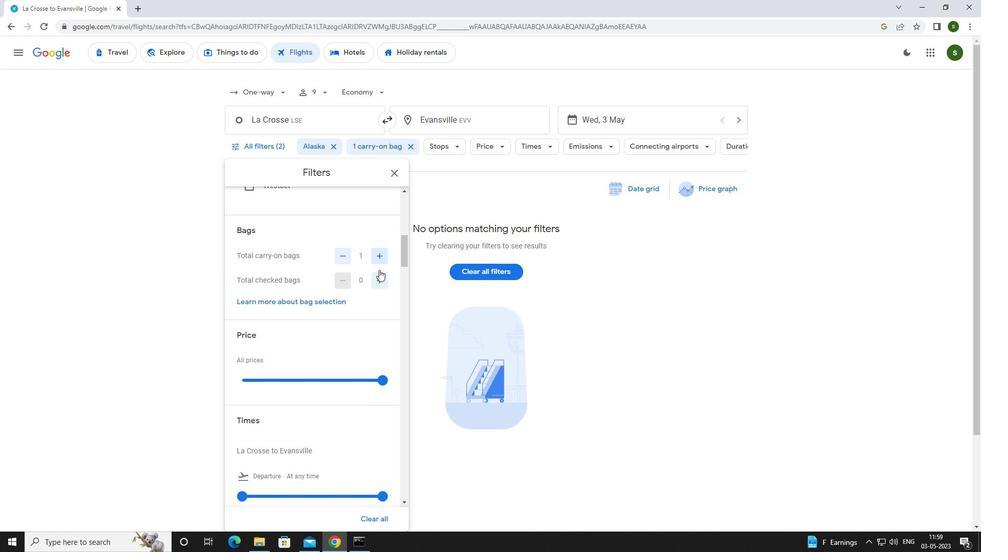 
Action: Mouse scrolled (379, 271) with delta (0, 0)
Screenshot: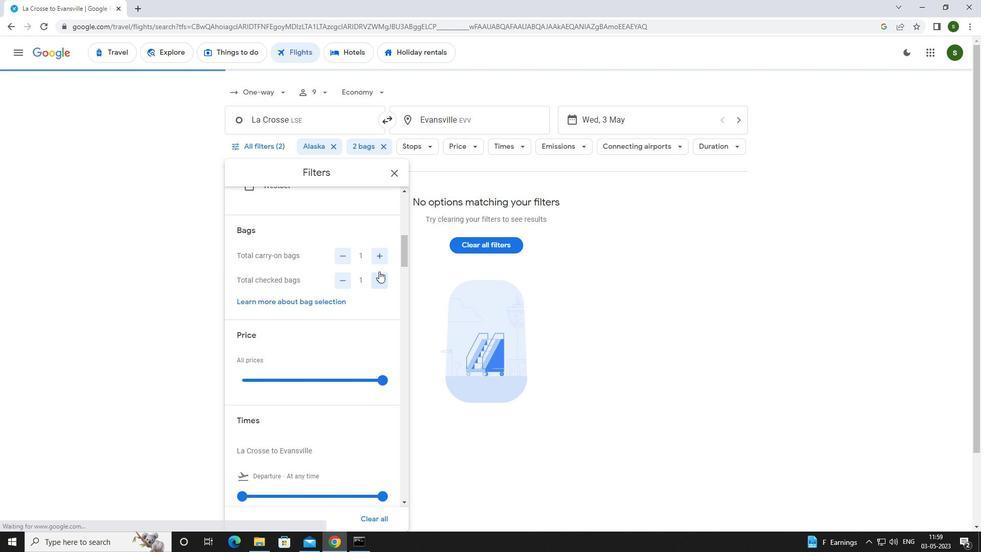 
Action: Mouse scrolled (379, 271) with delta (0, 0)
Screenshot: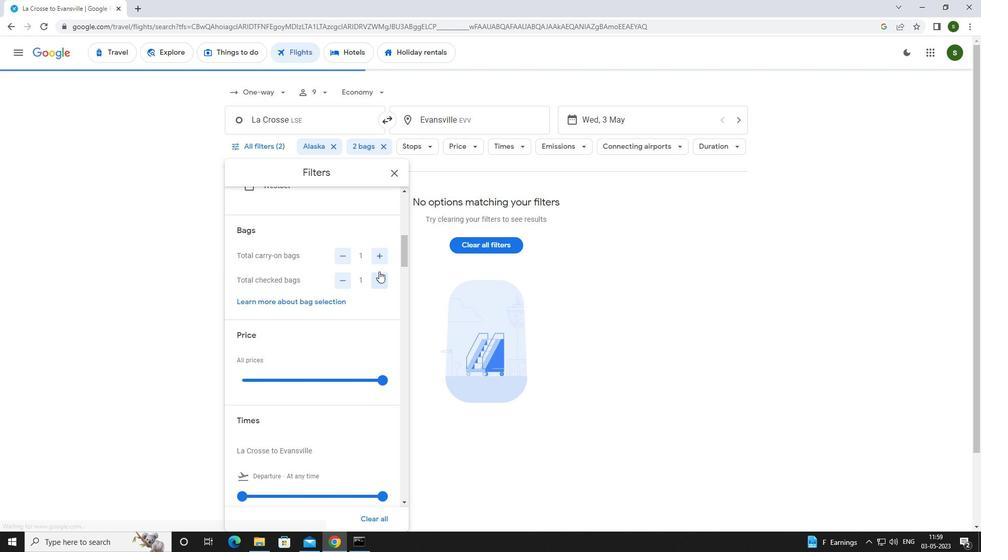 
Action: Mouse scrolled (379, 271) with delta (0, 0)
Screenshot: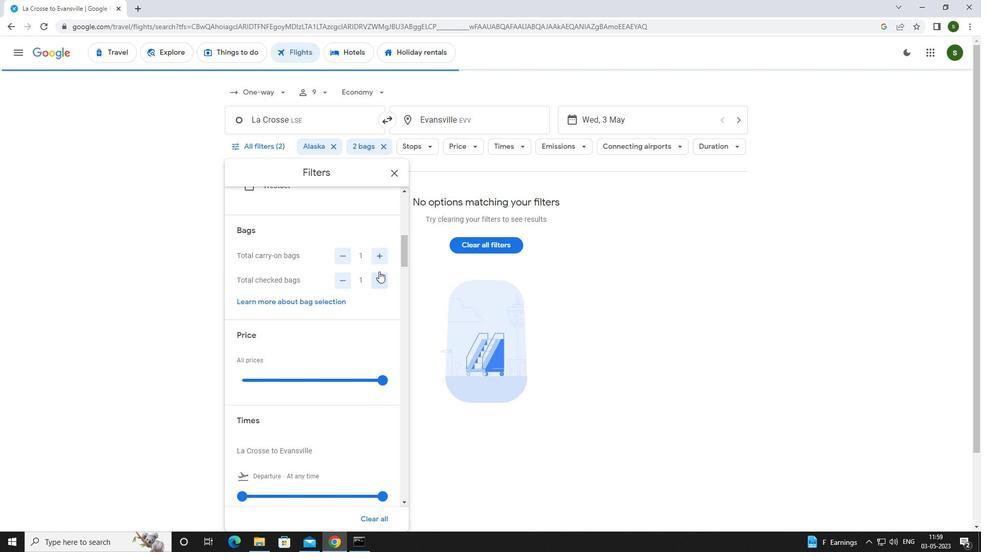 
Action: Mouse moved to (384, 228)
Screenshot: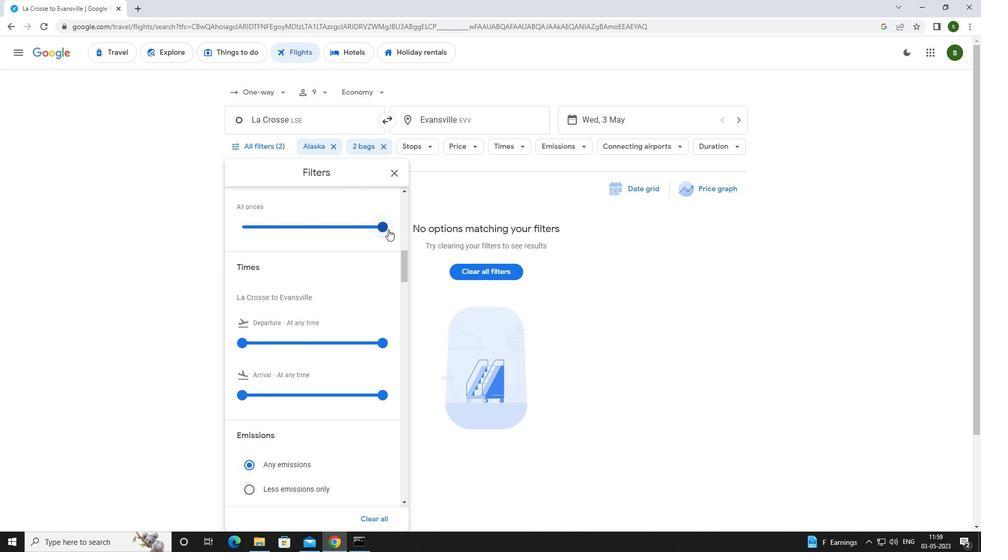 
Action: Mouse pressed left at (384, 228)
Screenshot: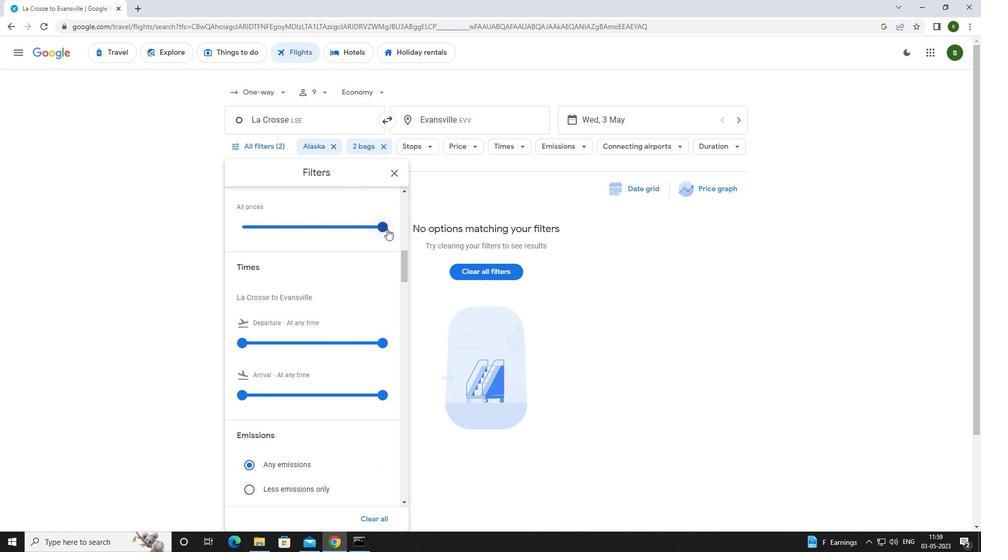 
Action: Mouse moved to (256, 242)
Screenshot: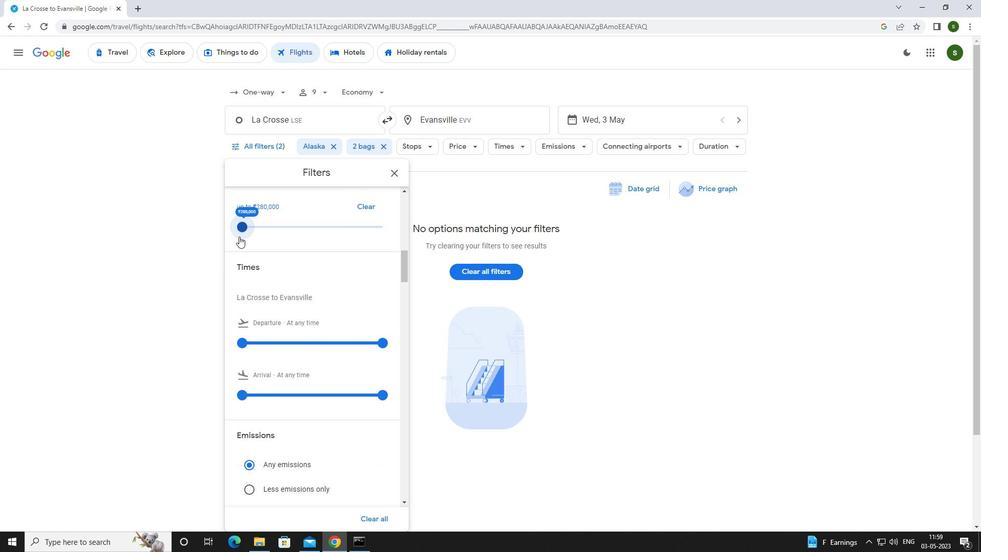 
Action: Mouse scrolled (256, 242) with delta (0, 0)
Screenshot: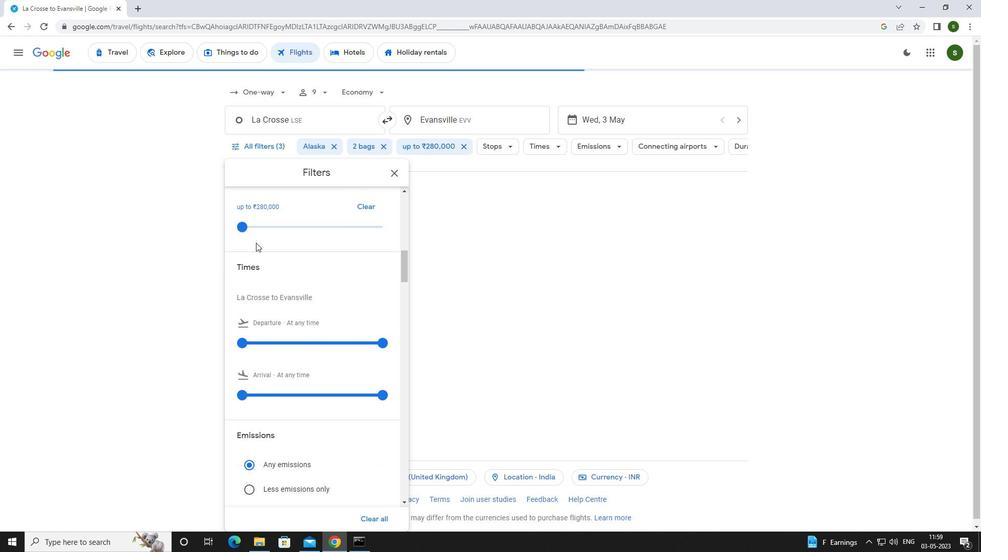 
Action: Mouse moved to (242, 294)
Screenshot: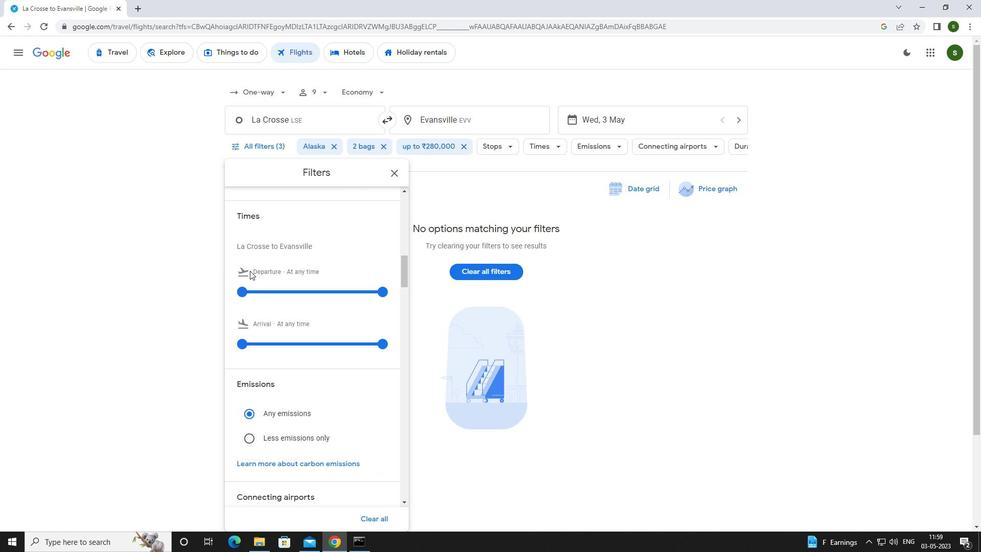 
Action: Mouse pressed left at (242, 294)
Screenshot: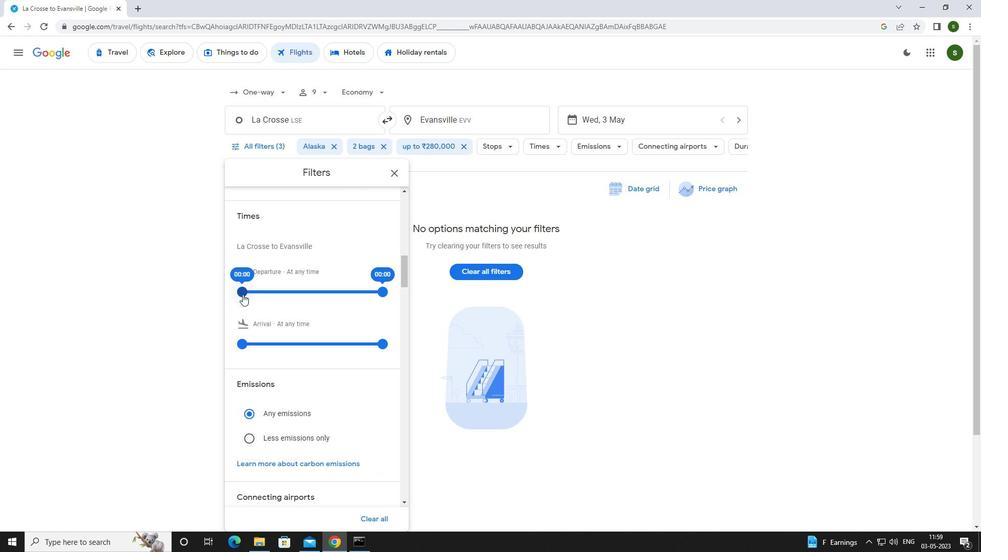 
Action: Mouse moved to (527, 310)
Screenshot: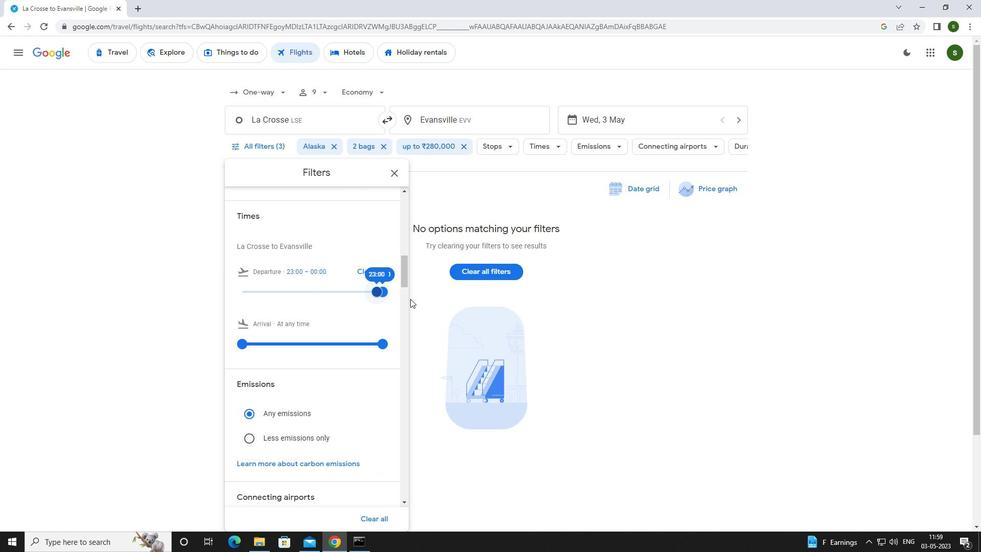 
Action: Mouse pressed left at (527, 310)
Screenshot: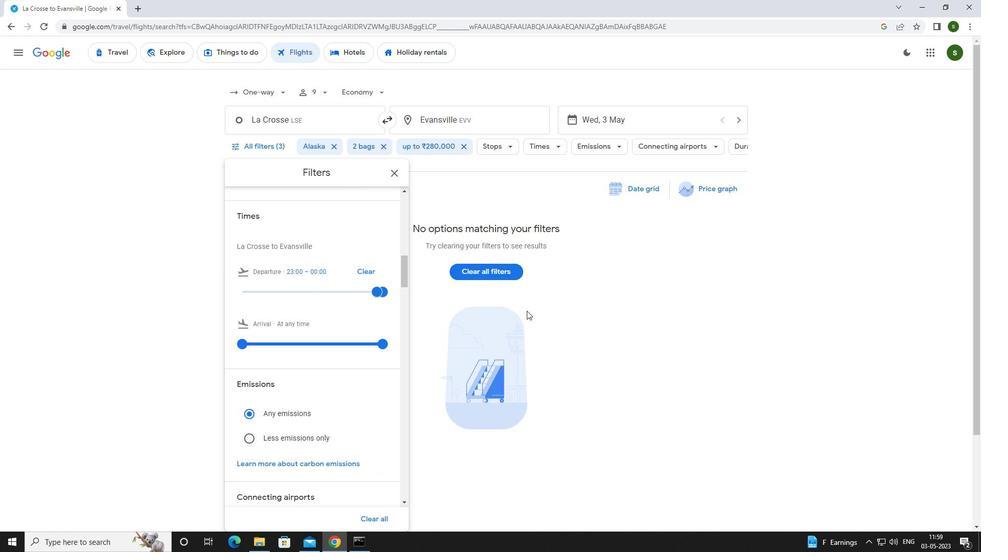 
Action: Mouse moved to (528, 307)
Screenshot: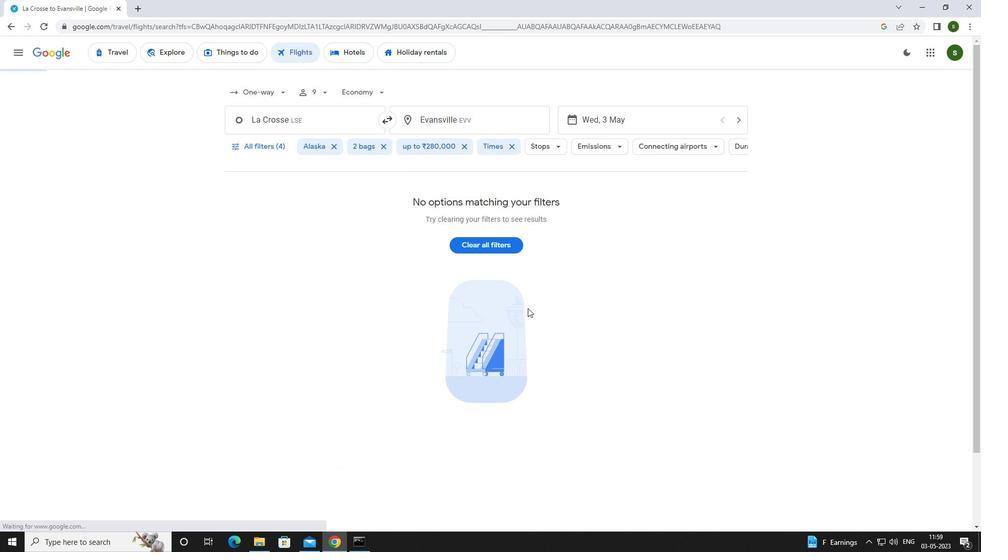 
